 Task: Add a signature Guillermo Adams containing Have a great Presidents Day, Guillermo Adams to email address softage.8@softage.net and add a folder Self-help
Action: Mouse moved to (446, 773)
Screenshot: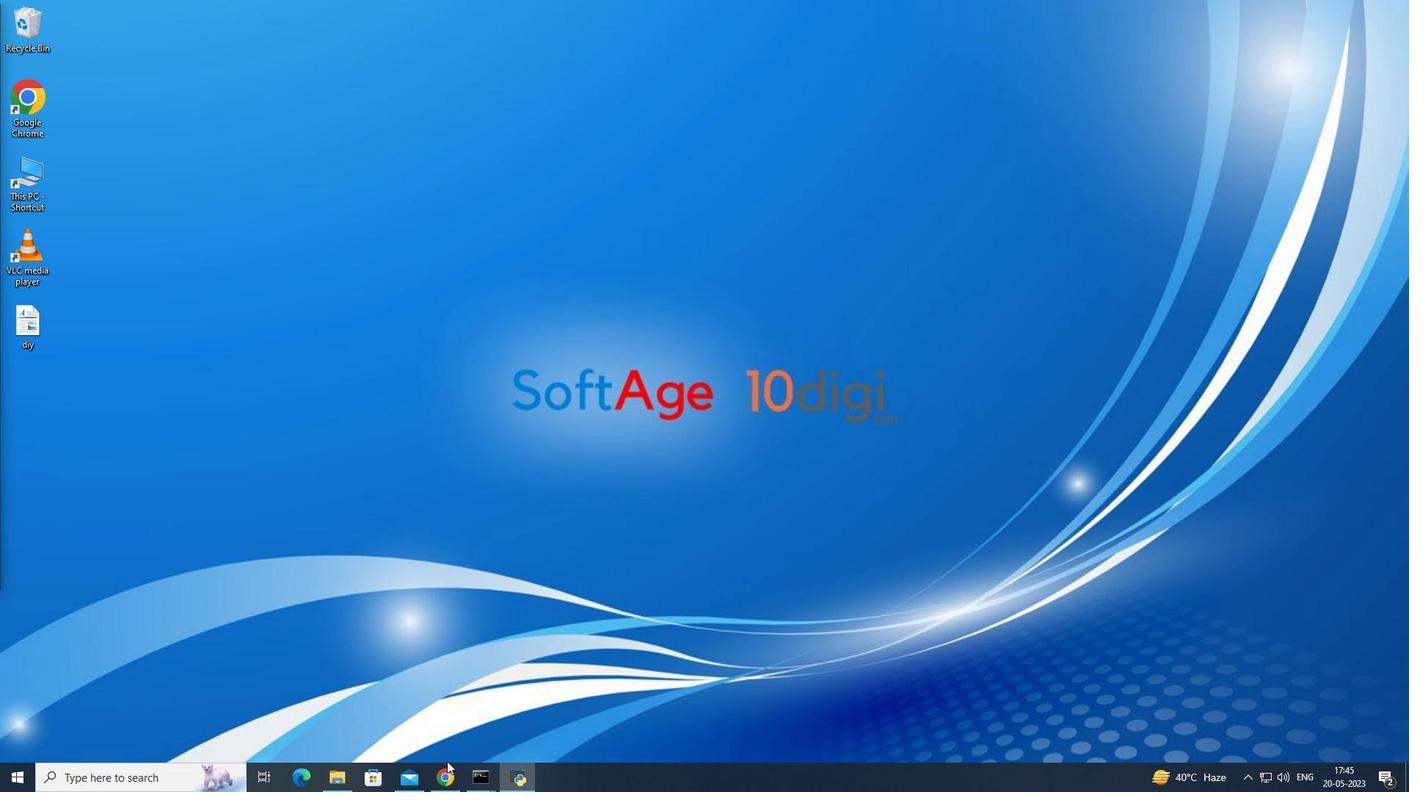 
Action: Mouse pressed left at (446, 773)
Screenshot: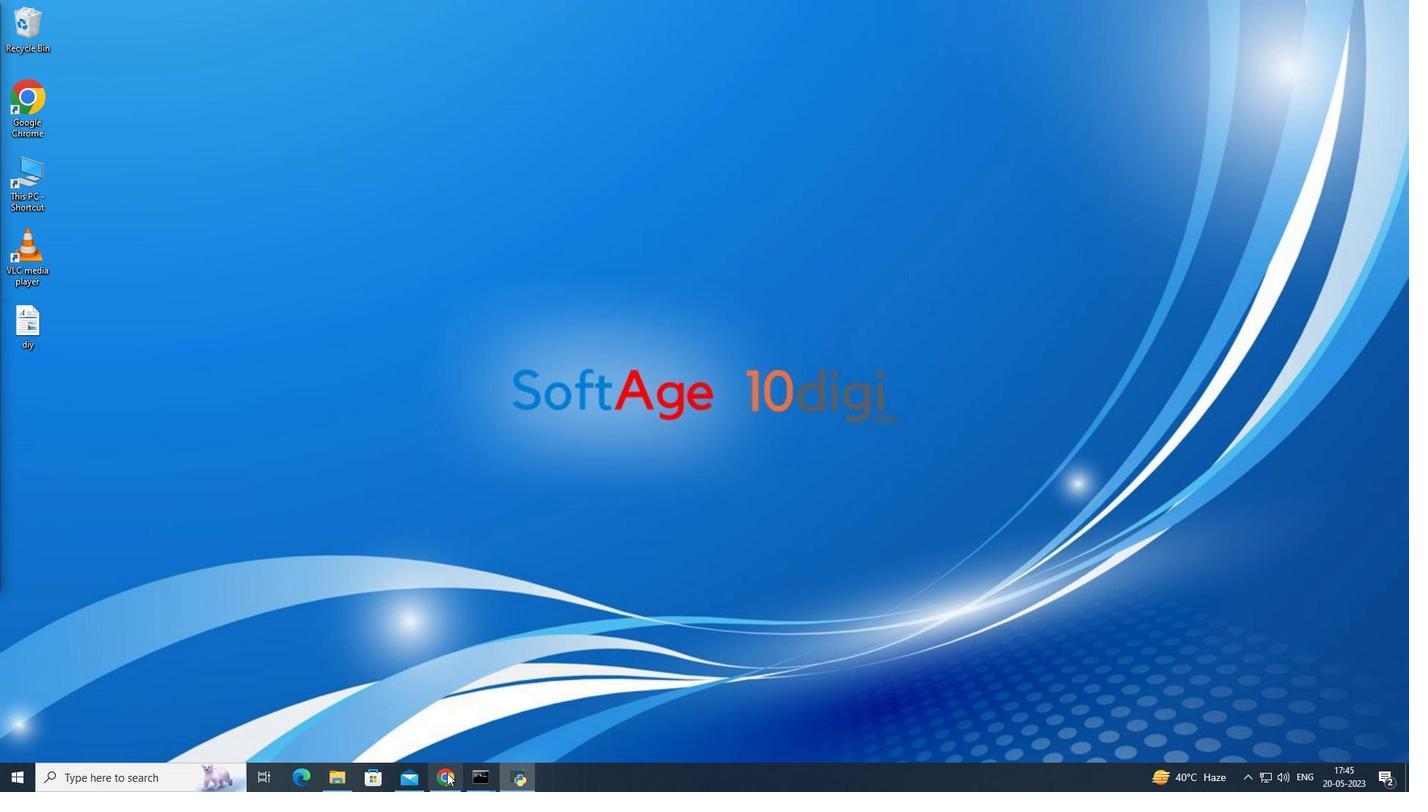 
Action: Mouse moved to (60, 89)
Screenshot: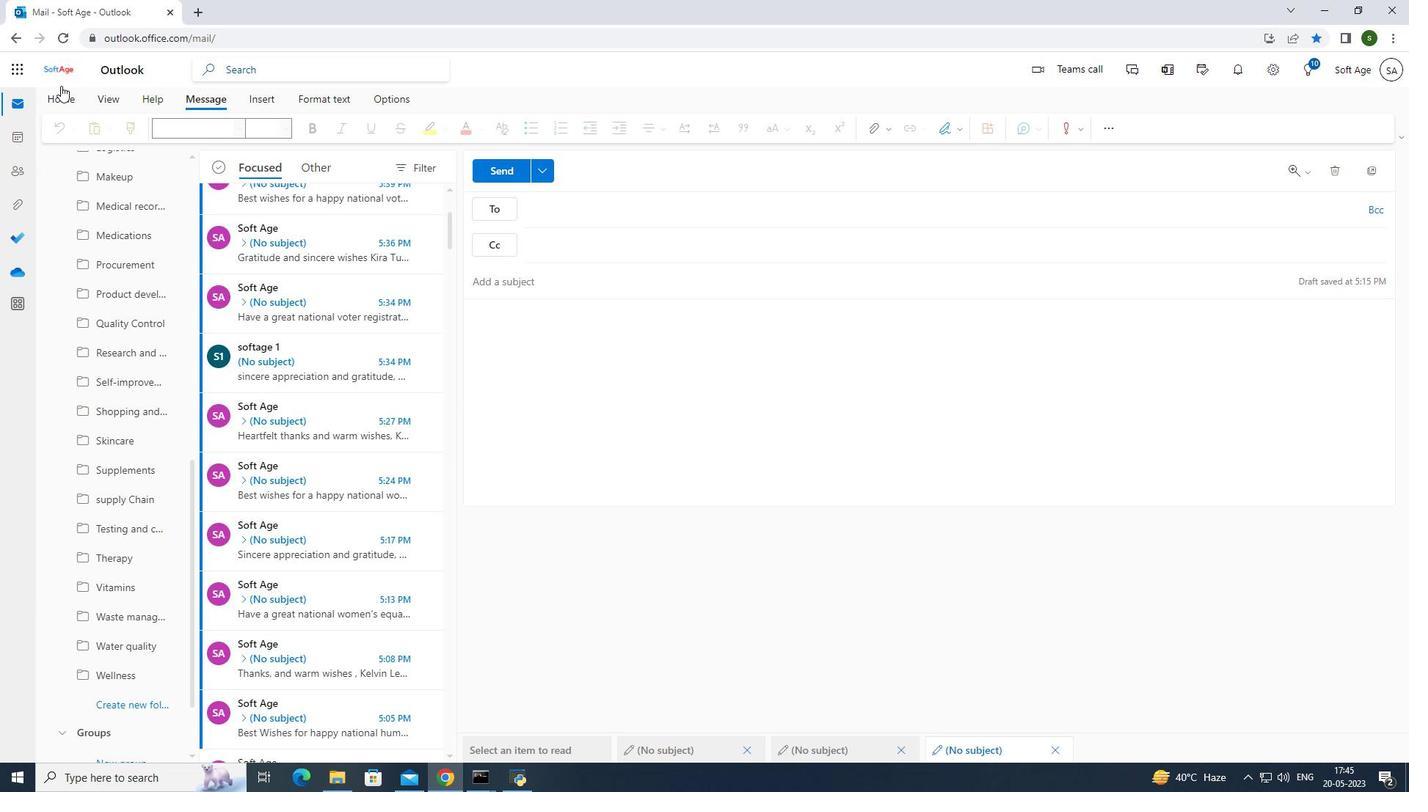 
Action: Mouse pressed left at (60, 89)
Screenshot: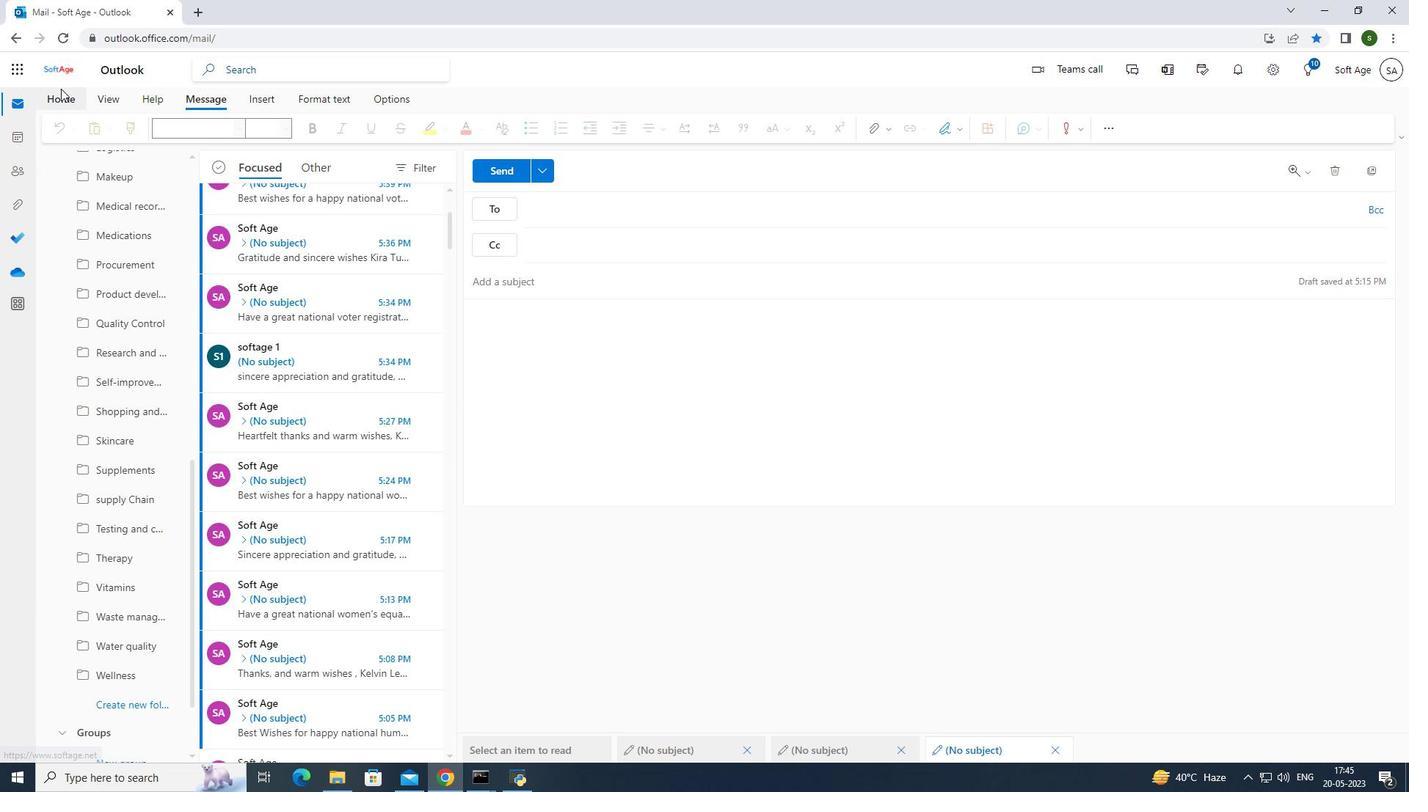 
Action: Mouse moved to (108, 127)
Screenshot: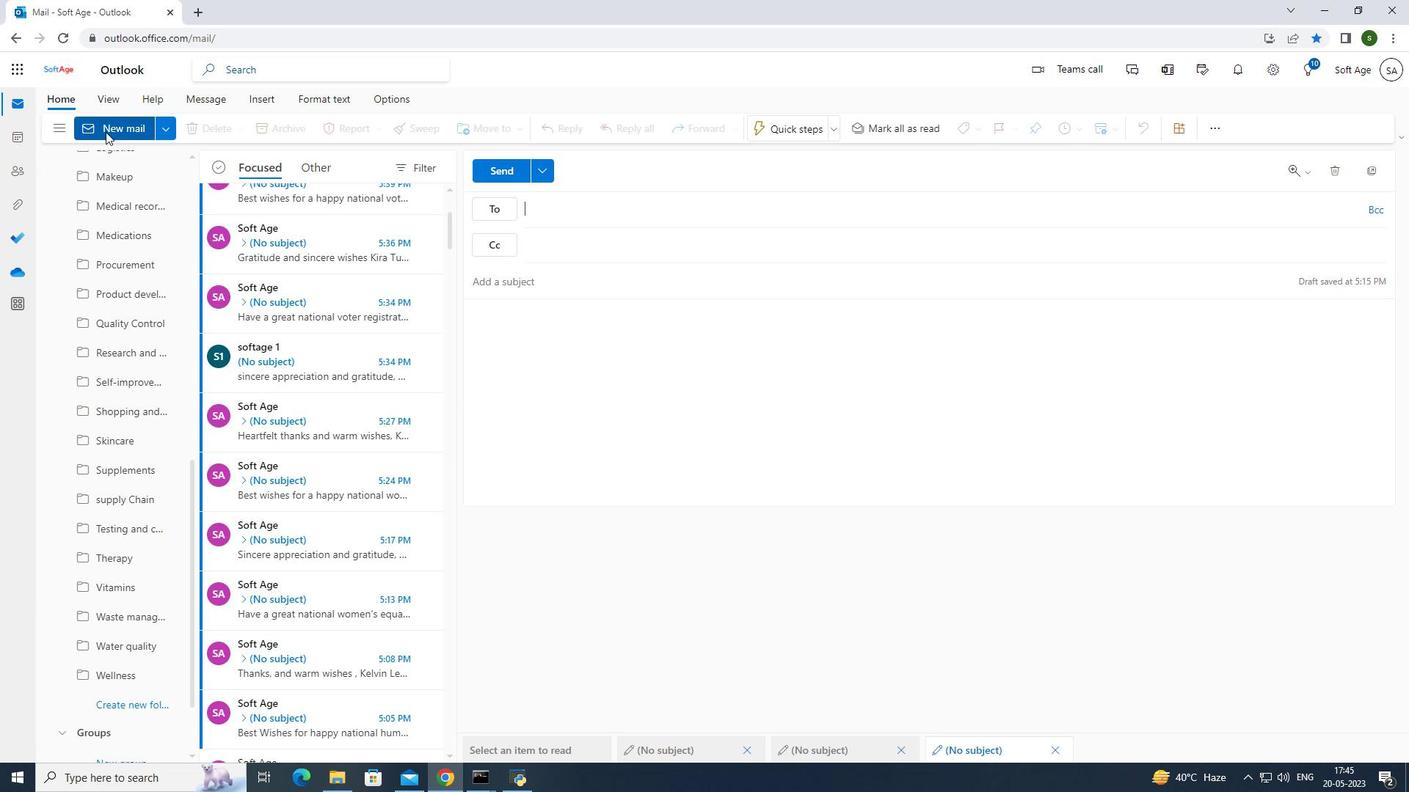 
Action: Mouse pressed left at (108, 127)
Screenshot: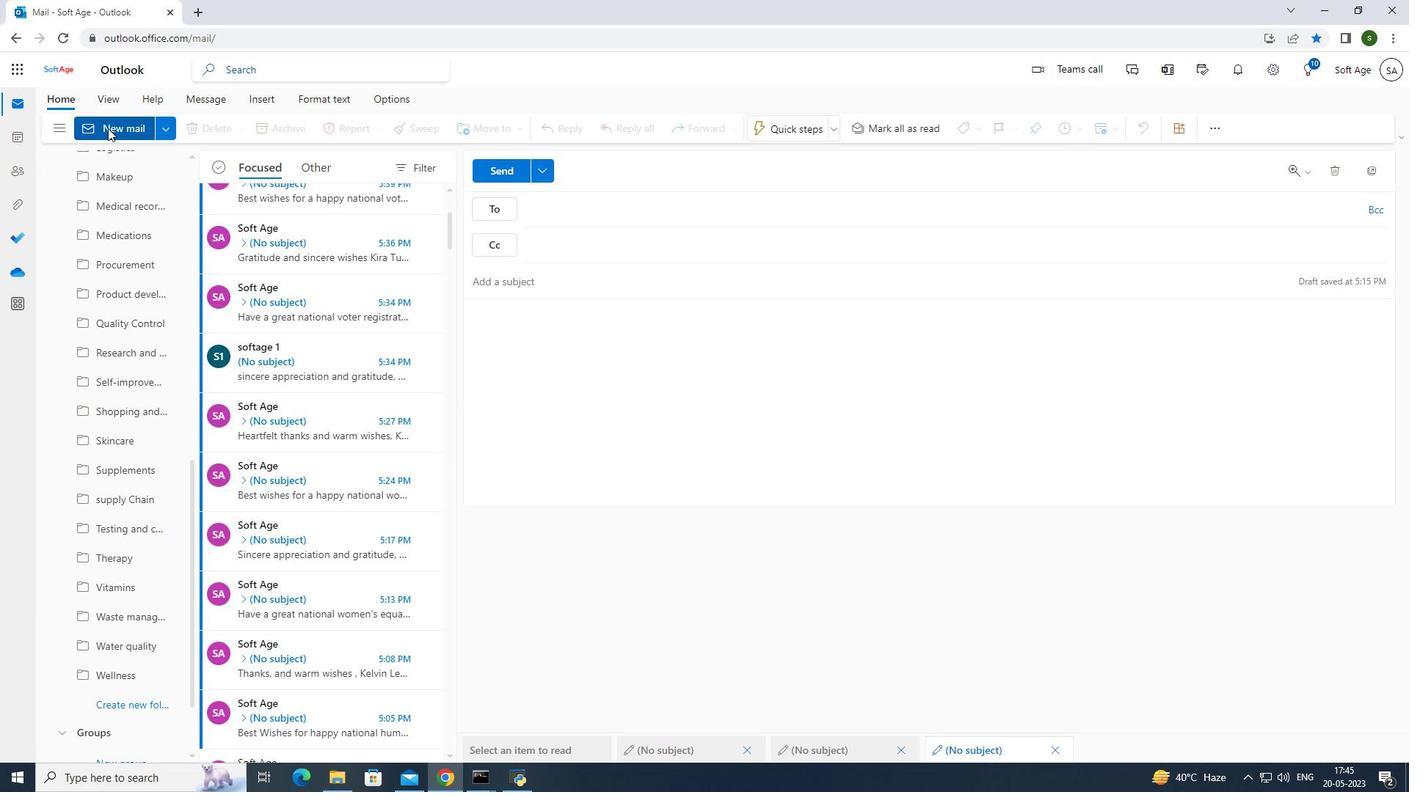 
Action: Mouse moved to (949, 129)
Screenshot: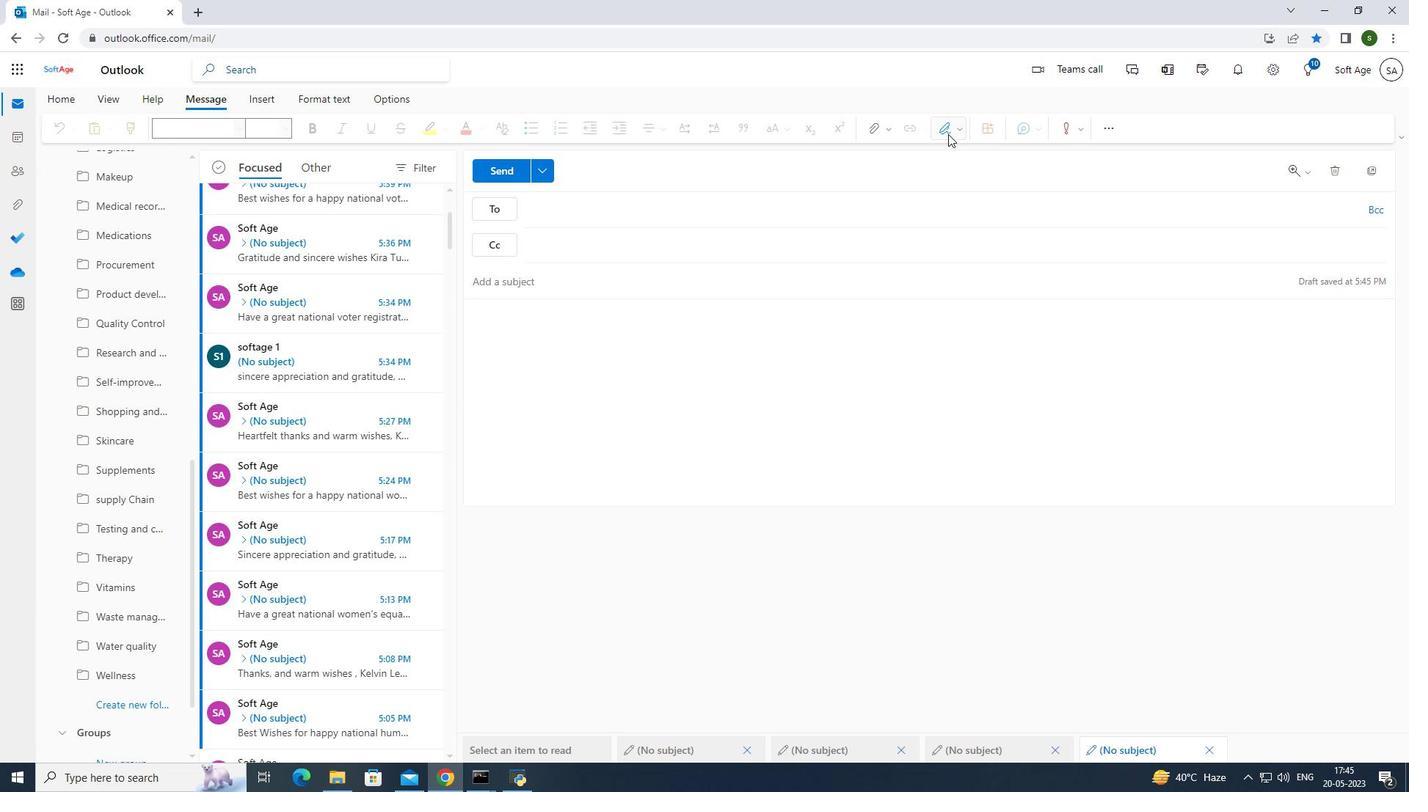 
Action: Mouse pressed left at (949, 129)
Screenshot: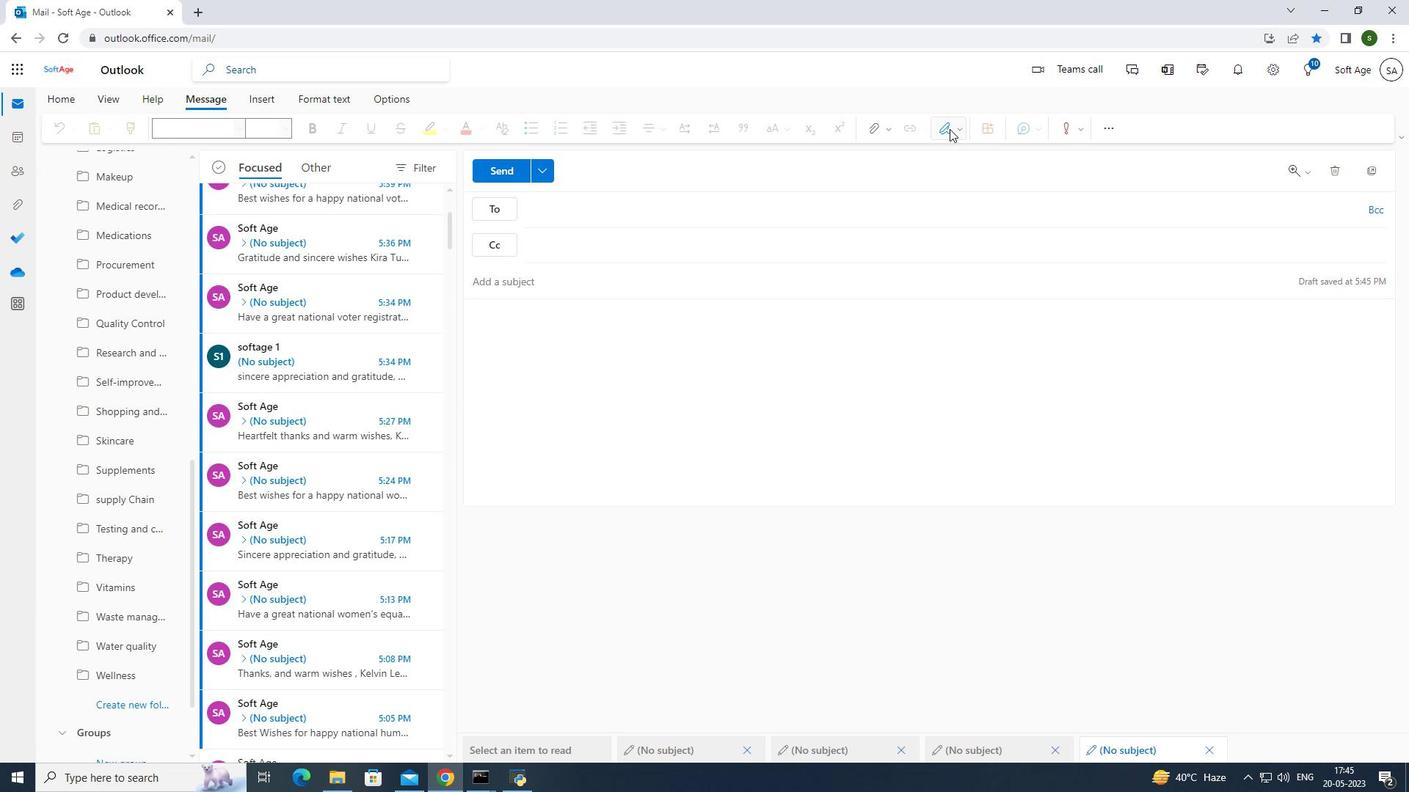 
Action: Mouse moved to (897, 486)
Screenshot: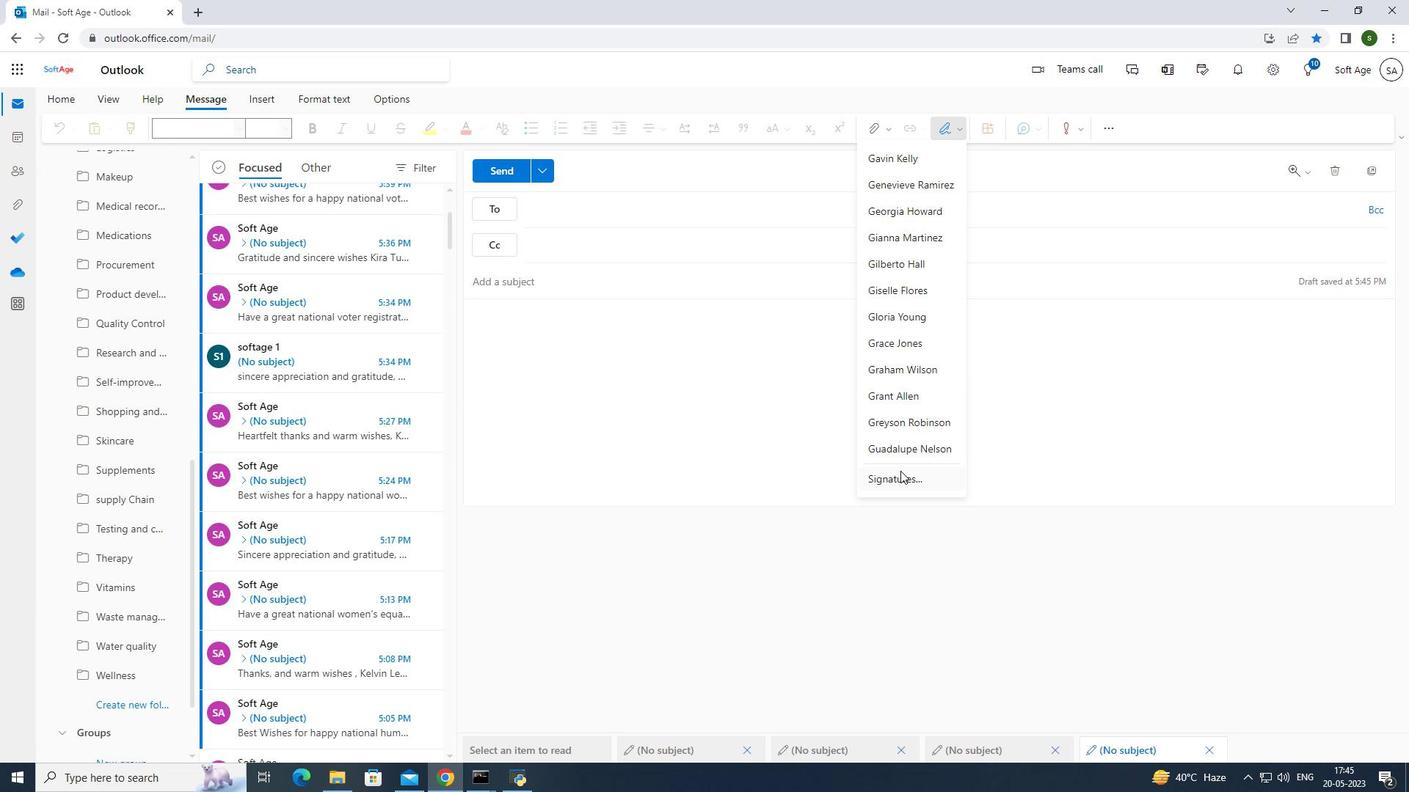 
Action: Mouse pressed left at (897, 486)
Screenshot: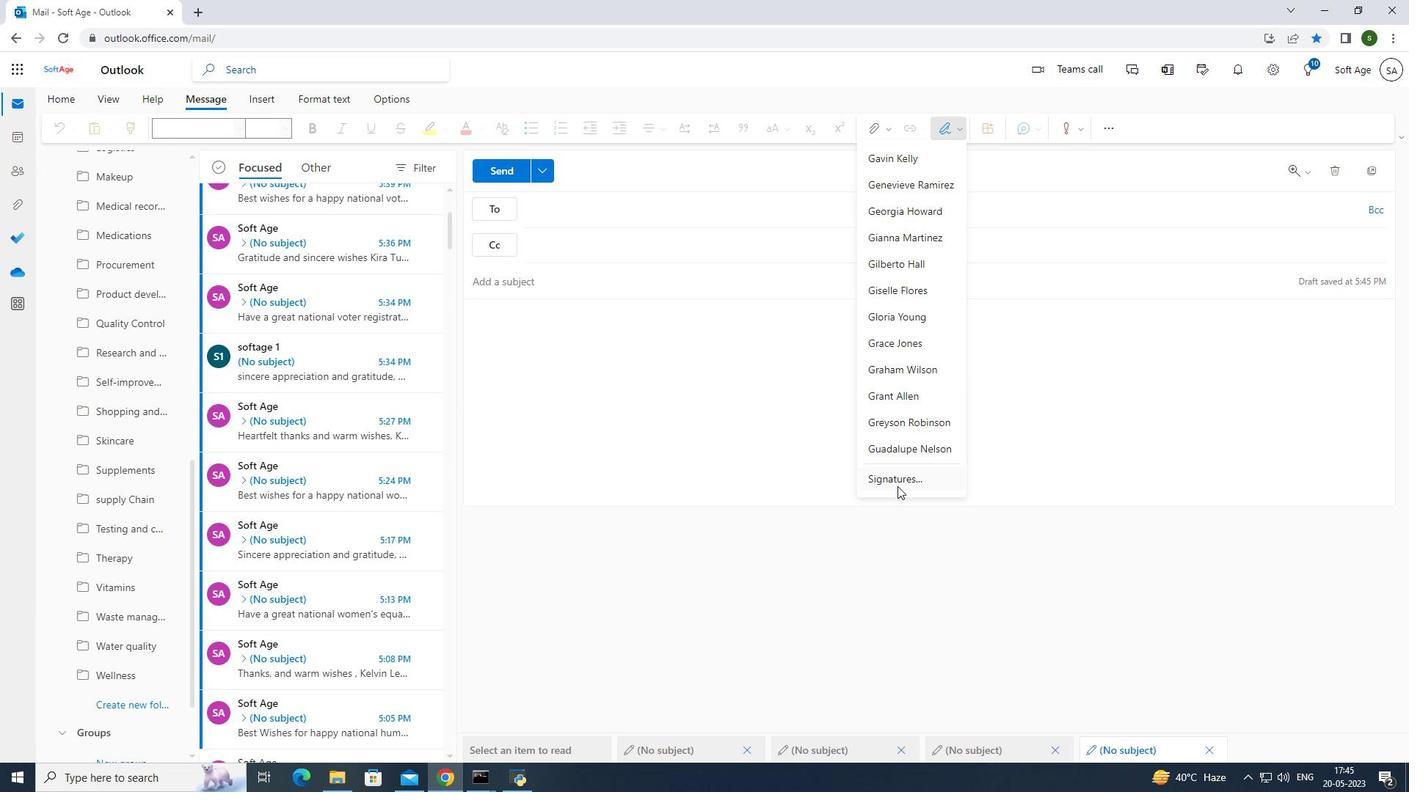 
Action: Mouse moved to (618, 217)
Screenshot: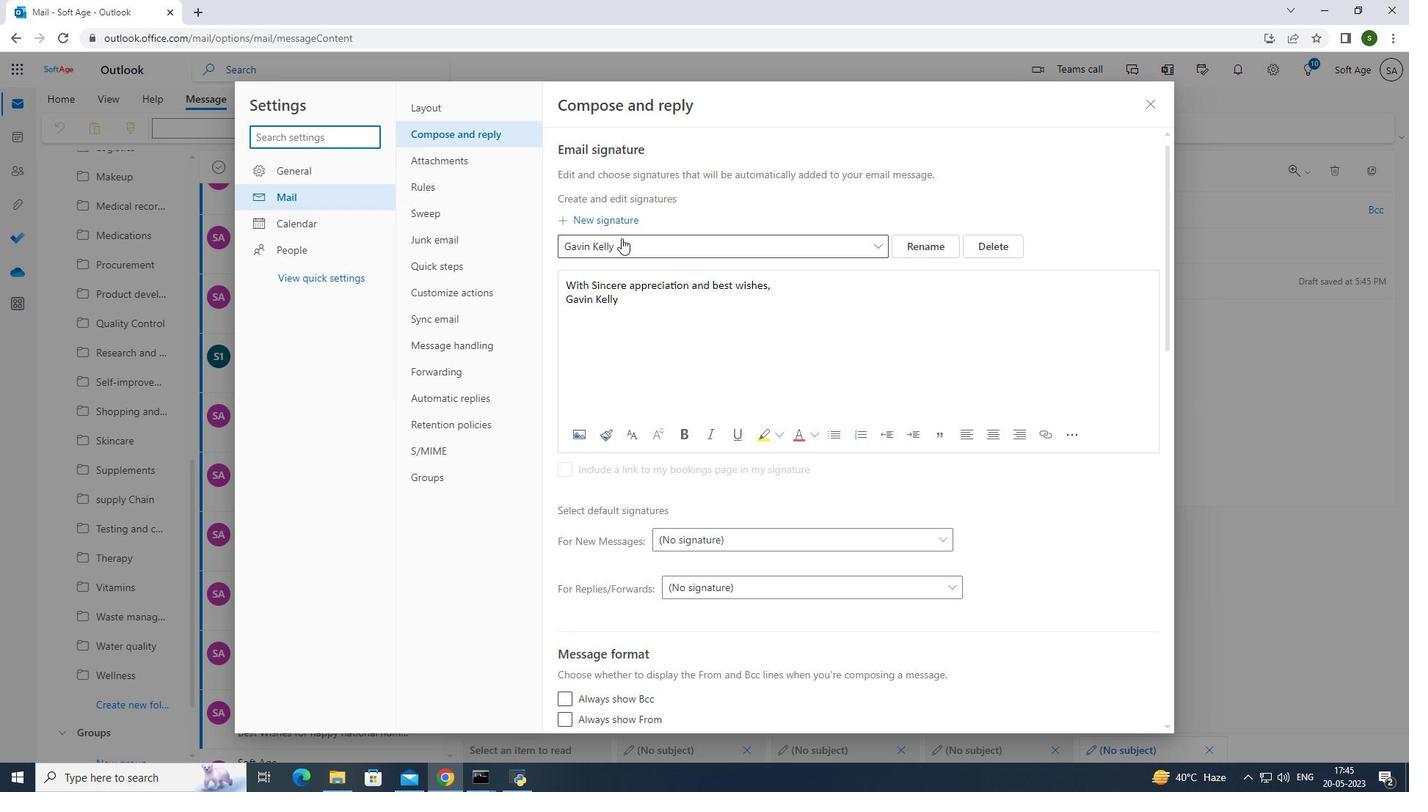 
Action: Mouse pressed left at (618, 217)
Screenshot: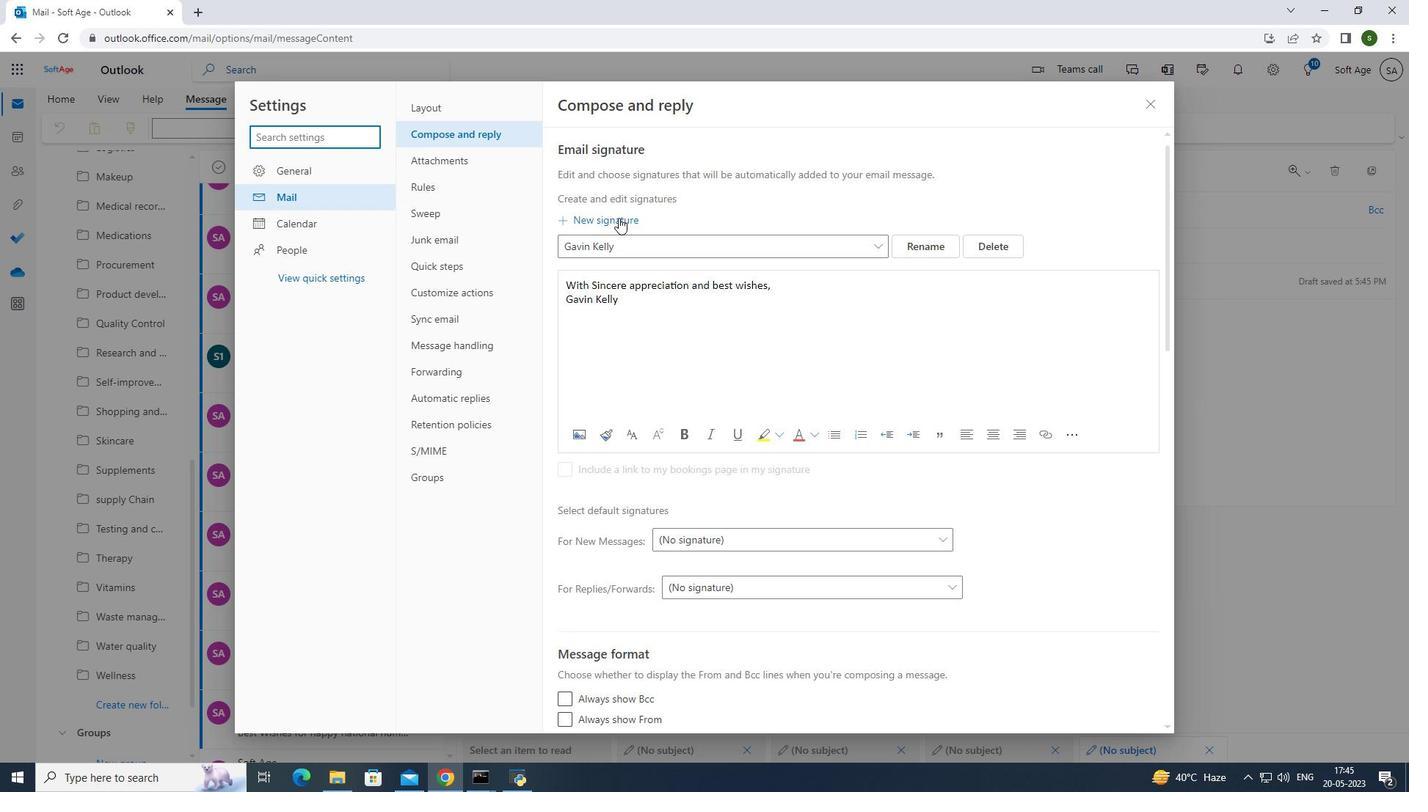 
Action: Mouse moved to (621, 242)
Screenshot: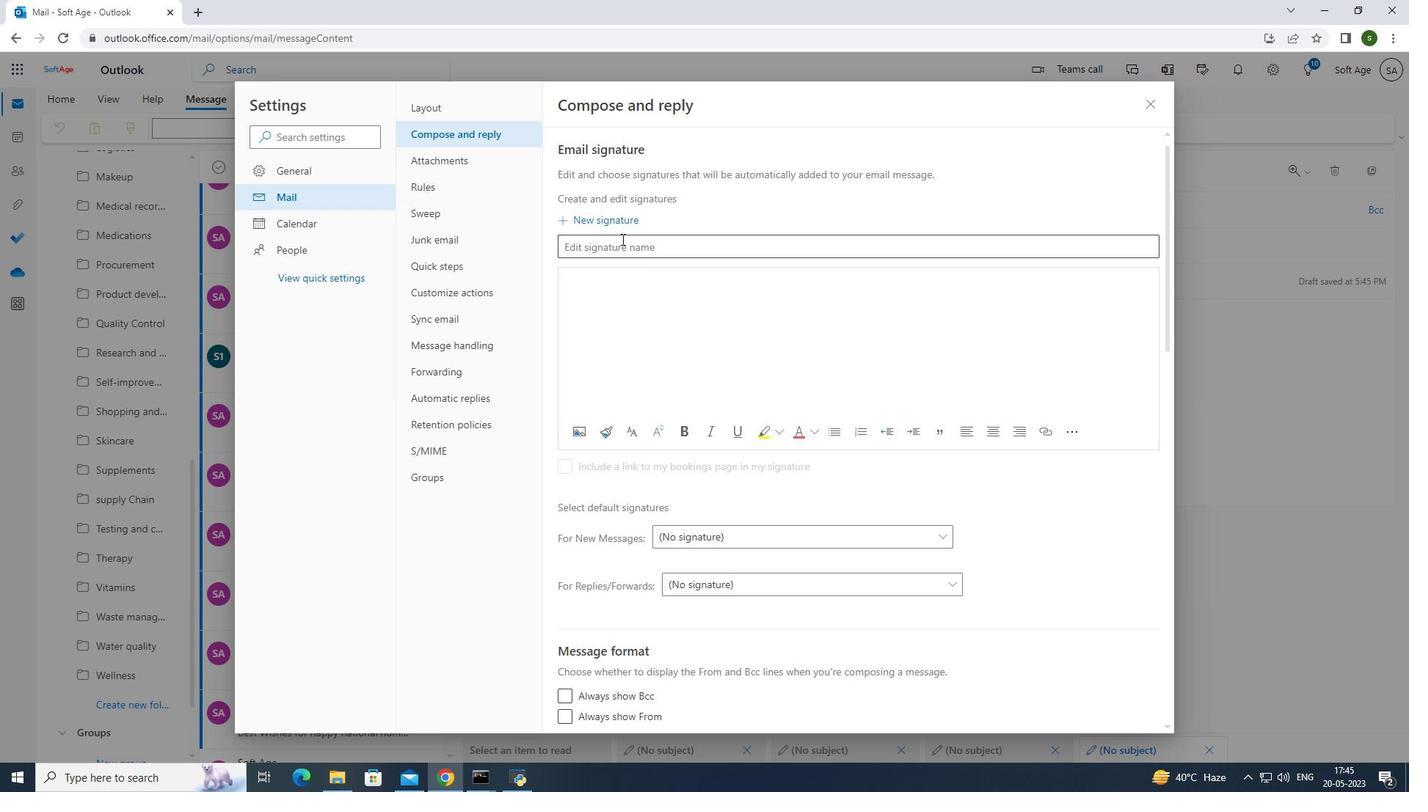 
Action: Mouse pressed left at (621, 242)
Screenshot: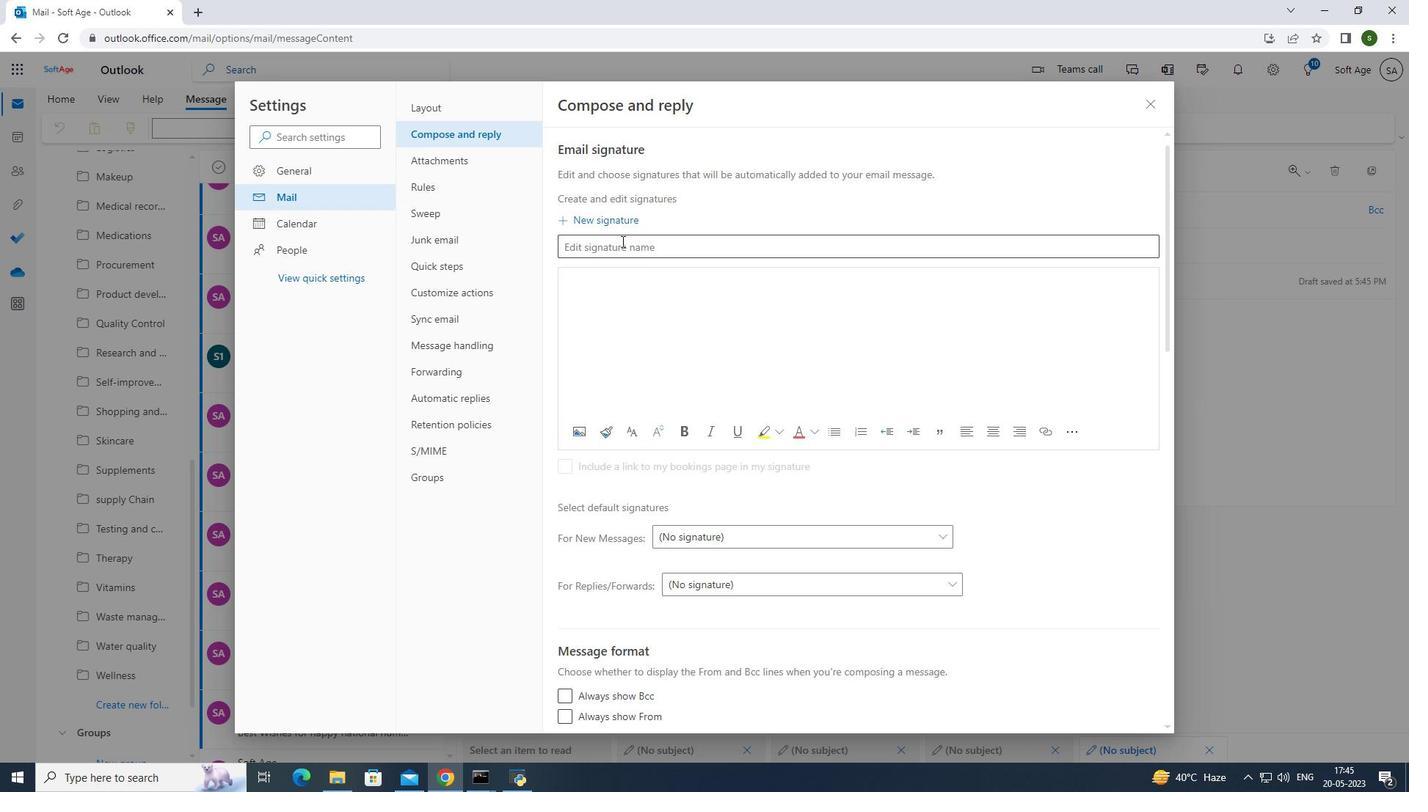 
Action: Key pressed <Key.caps_lock>G<Key.caps_lock>uillermo<Key.space><Key.caps_lock>A<Key.caps_lock>dams
Screenshot: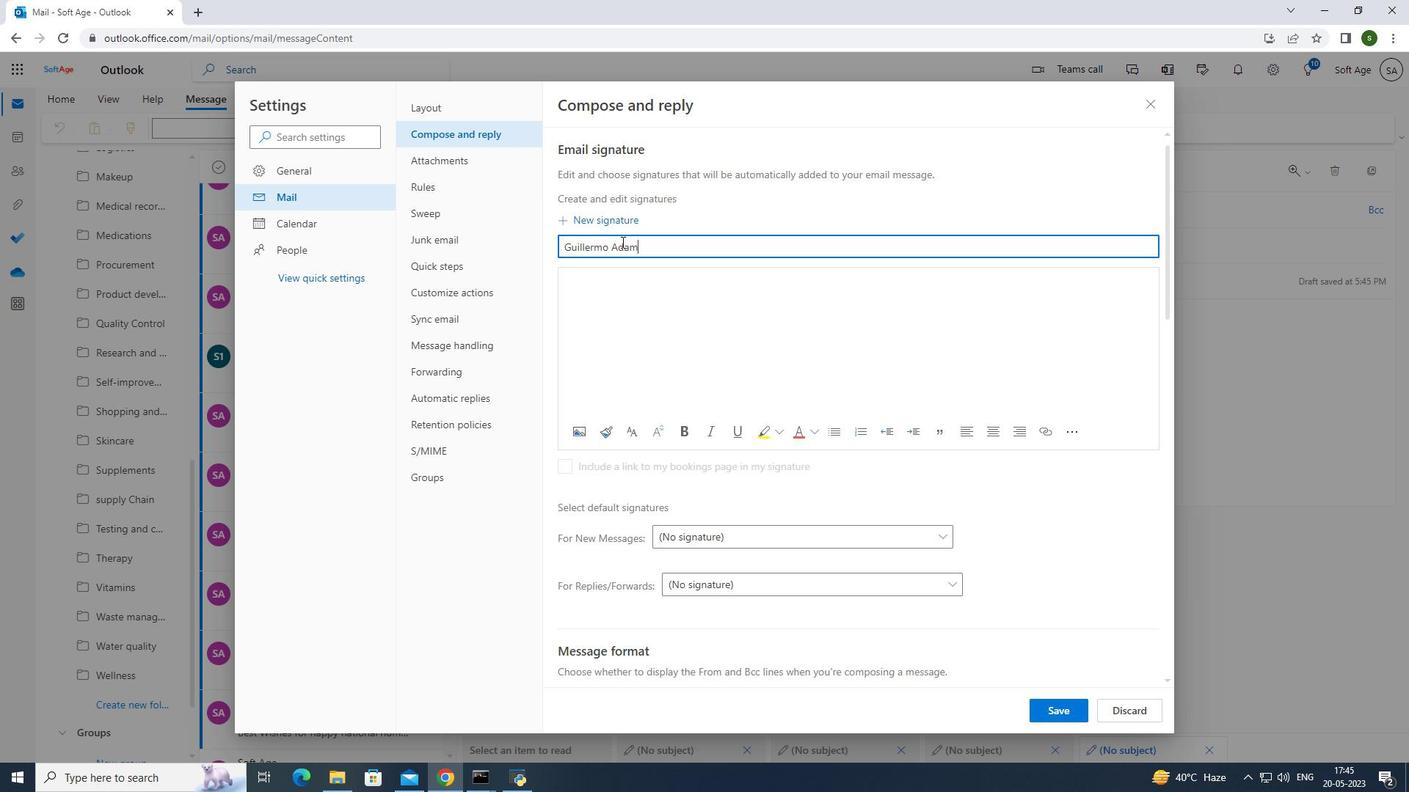 
Action: Mouse moved to (639, 328)
Screenshot: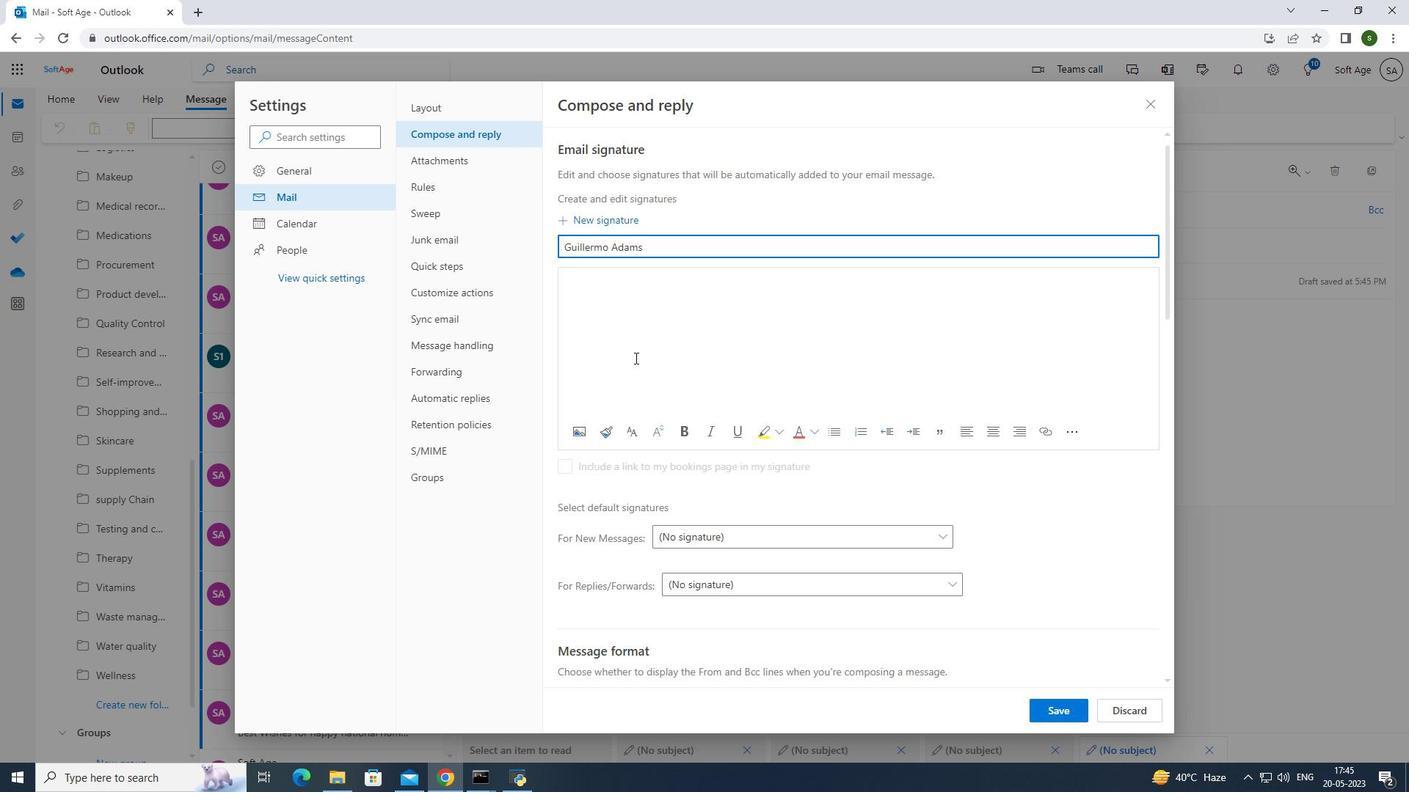
Action: Mouse pressed left at (639, 328)
Screenshot: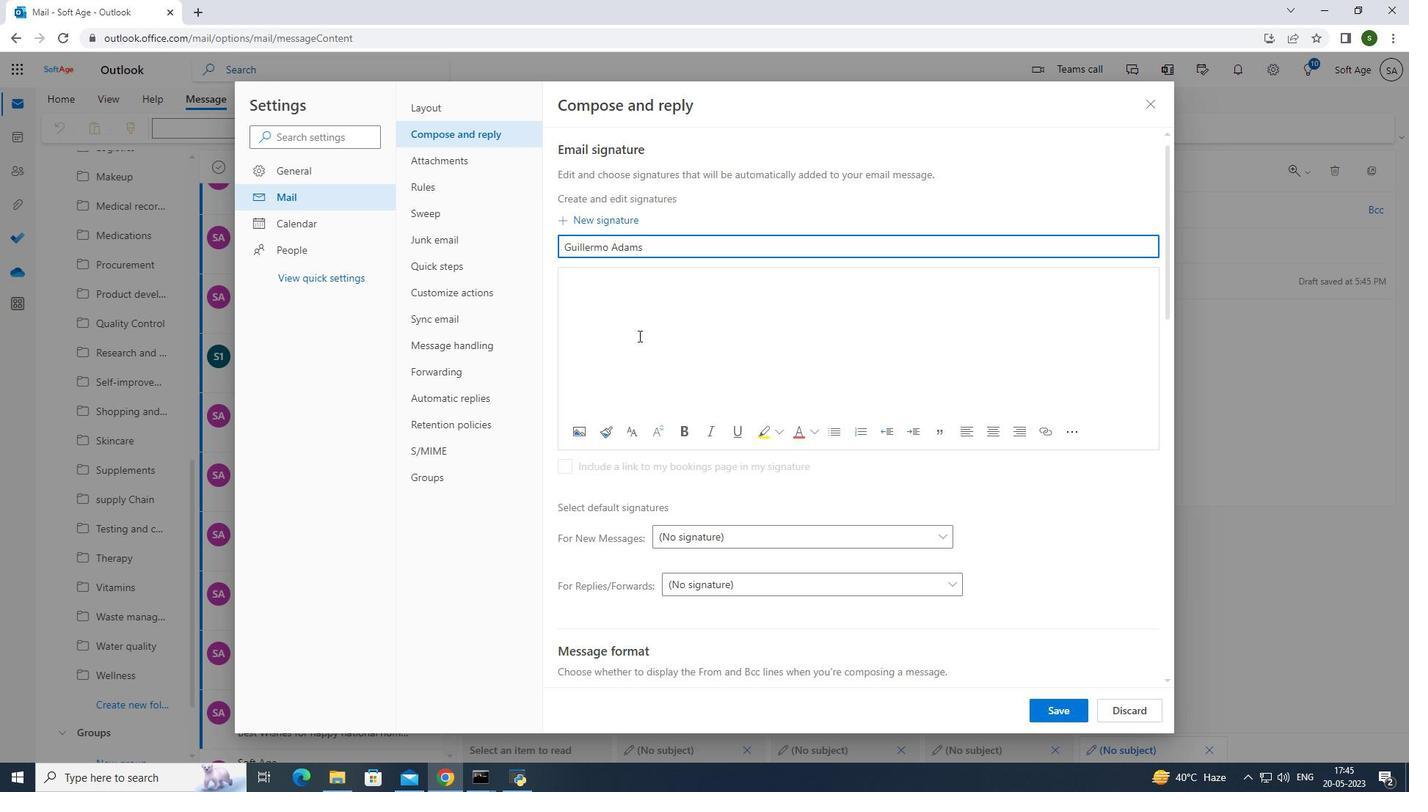 
Action: Key pressed <Key.caps_lock>H<Key.caps_lock>ave<Key.space>a<Key.space>great<Key.space><Key.caps_lock>P<Key.caps_lock>residents<Key.space><Key.caps_lock>D<Key.caps_lock>ay,<Key.enter><Key.caps_lock>G<Key.caps_lock>uillermo<Key.space><Key.caps_lock>A<Key.caps_lock>dams
Screenshot: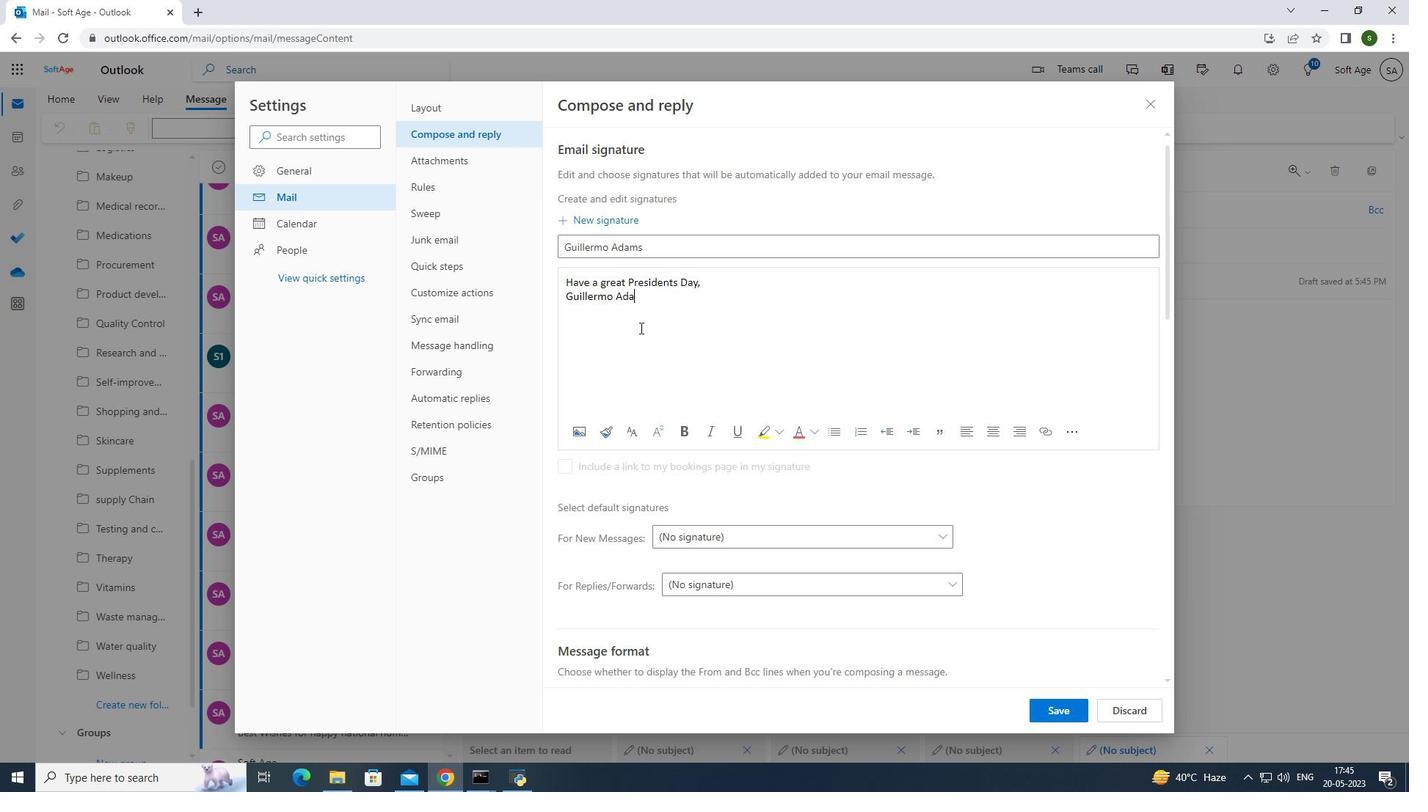 
Action: Mouse moved to (1042, 711)
Screenshot: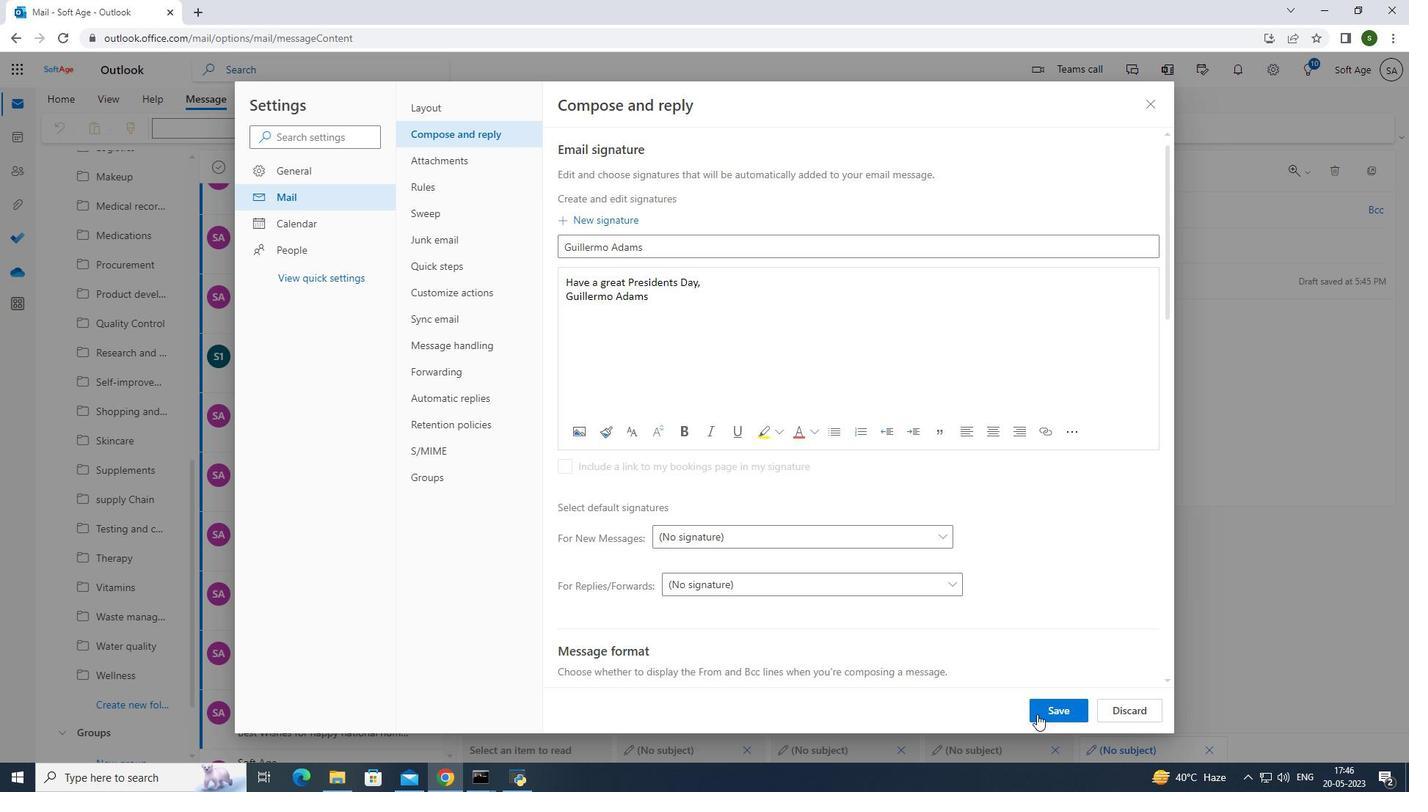
Action: Mouse pressed left at (1042, 711)
Screenshot: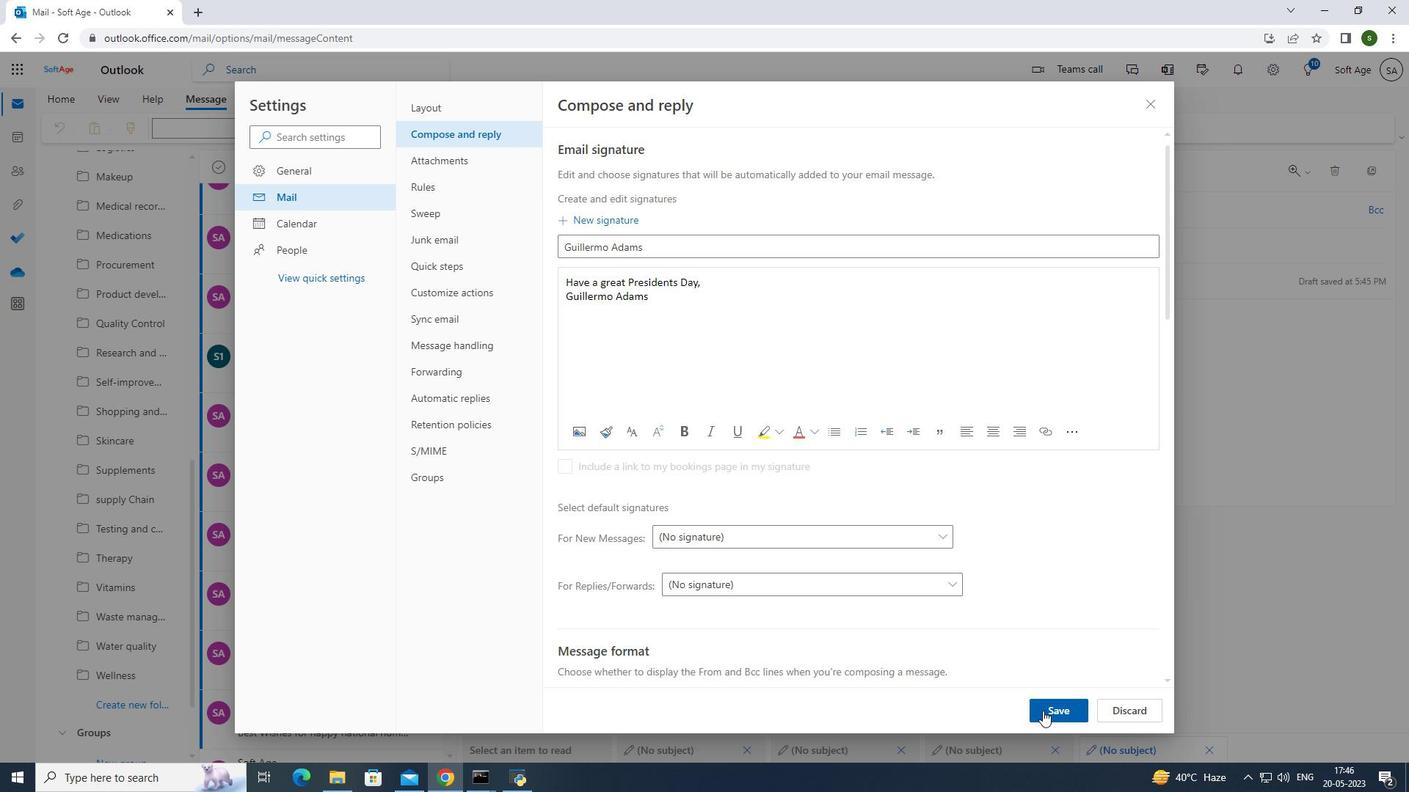 
Action: Mouse moved to (1142, 105)
Screenshot: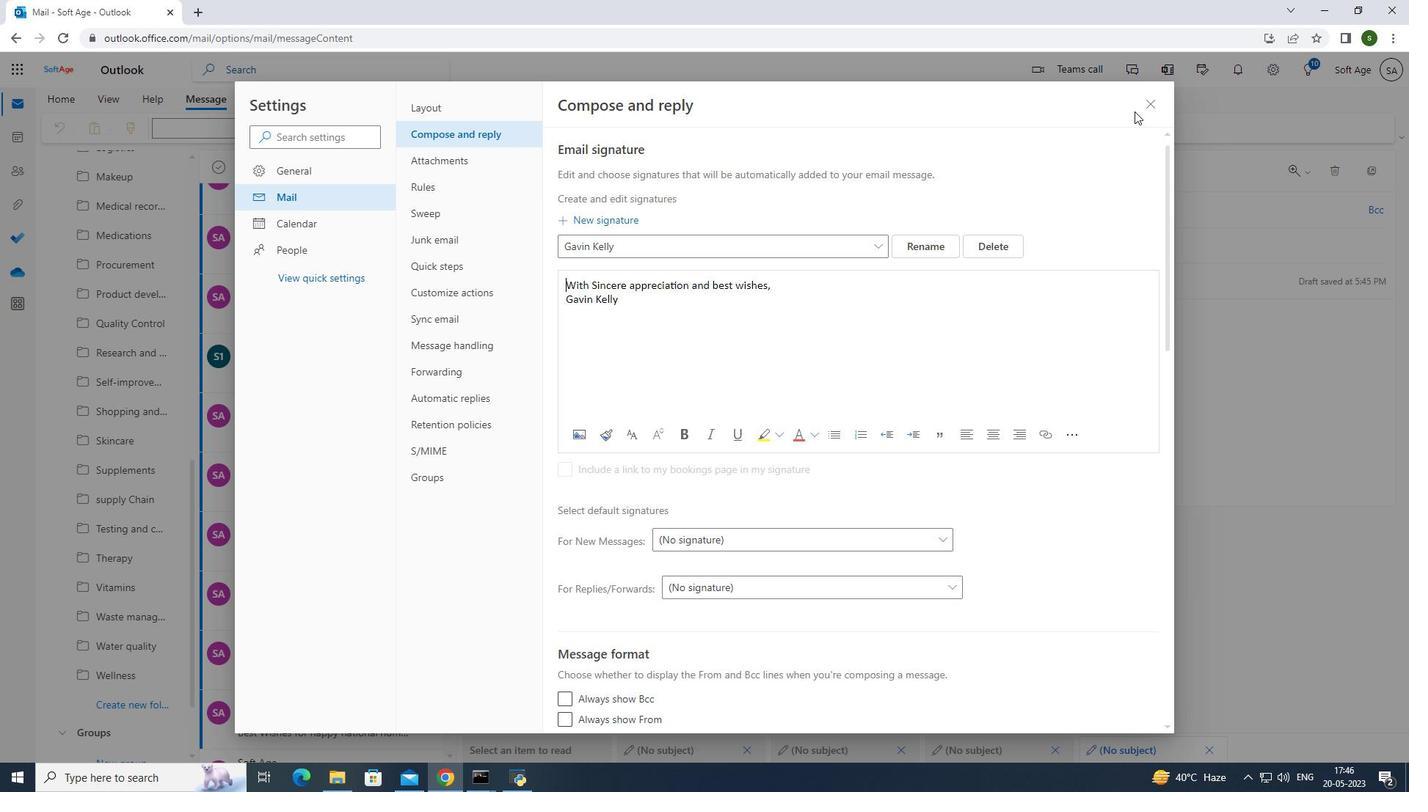 
Action: Mouse pressed left at (1142, 105)
Screenshot: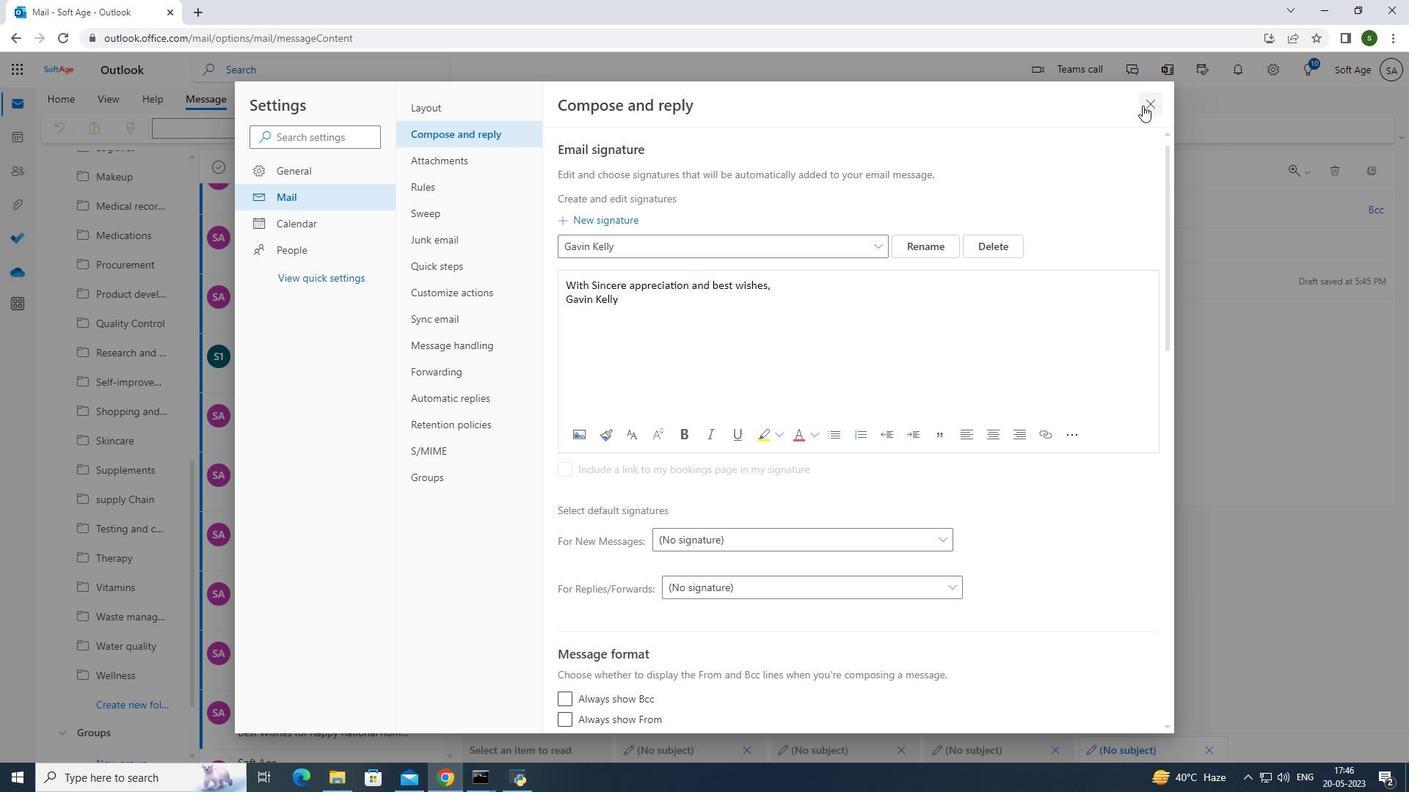 
Action: Mouse moved to (955, 128)
Screenshot: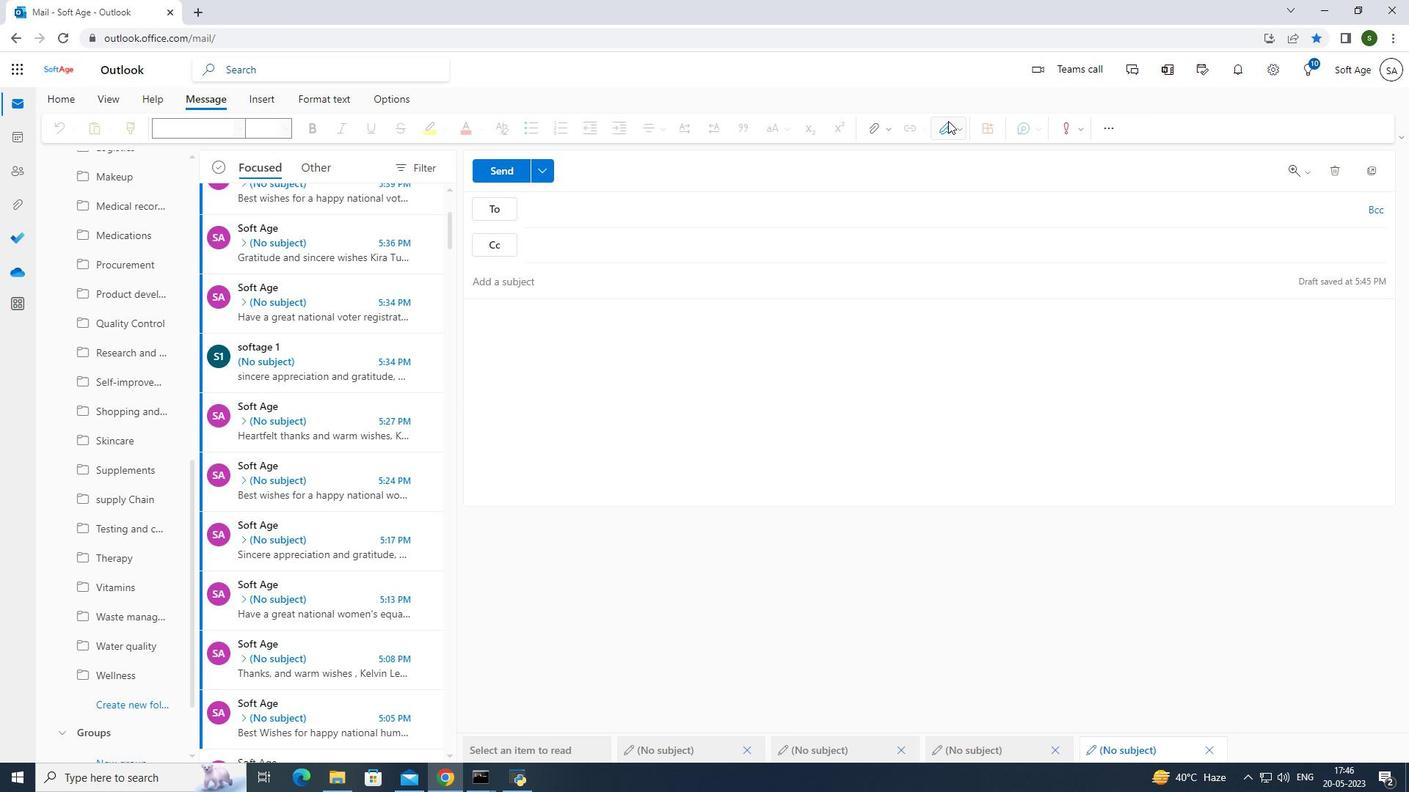 
Action: Mouse pressed left at (955, 128)
Screenshot: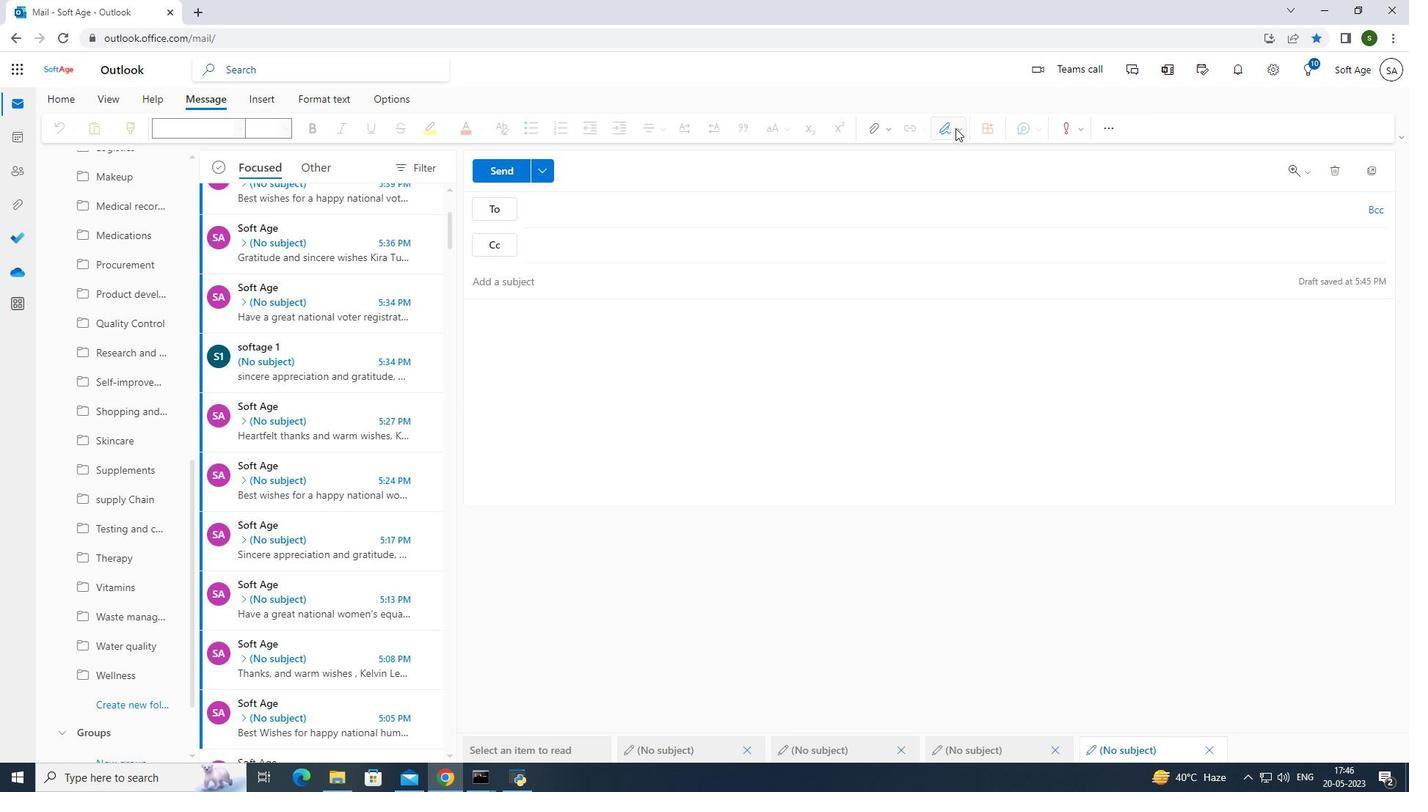 
Action: Mouse moved to (907, 481)
Screenshot: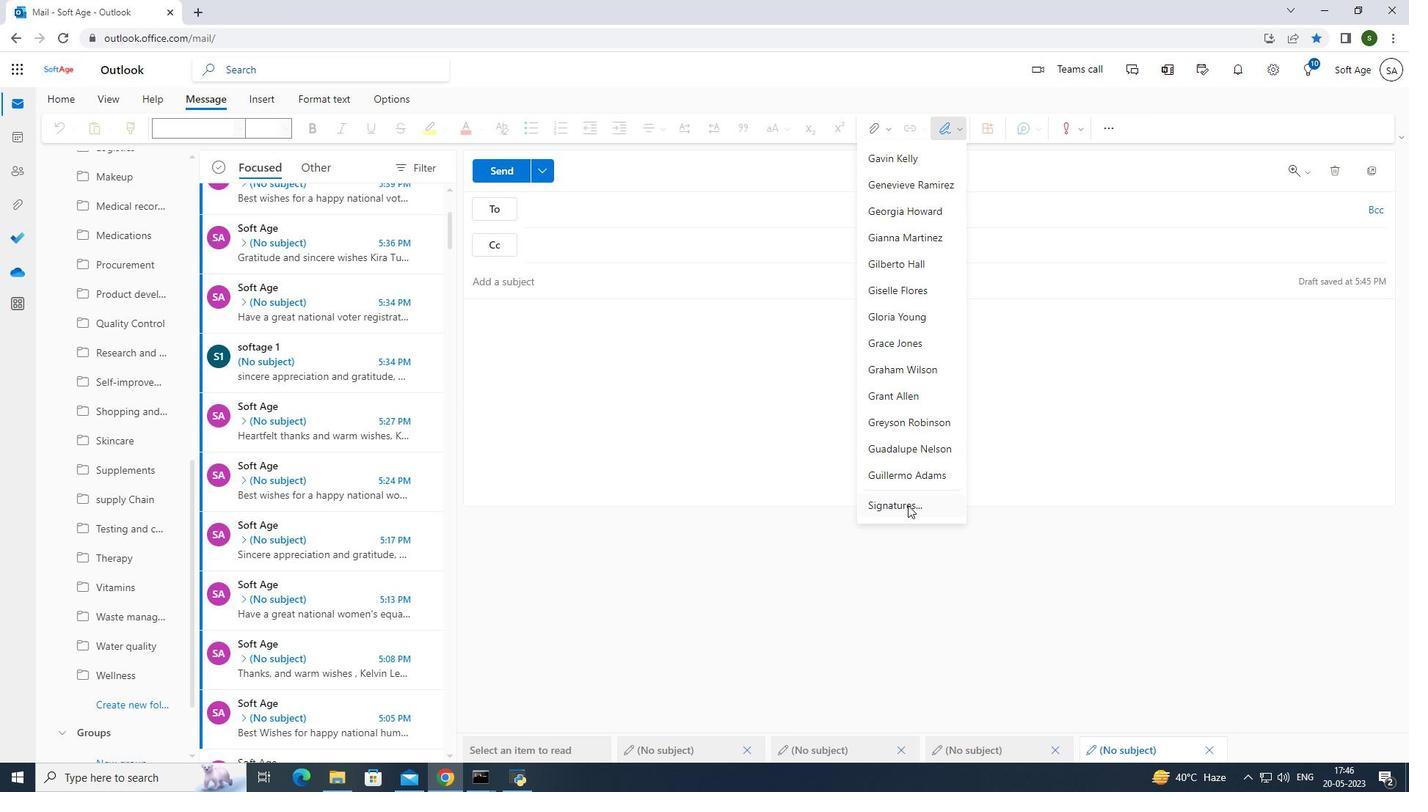 
Action: Mouse pressed left at (907, 481)
Screenshot: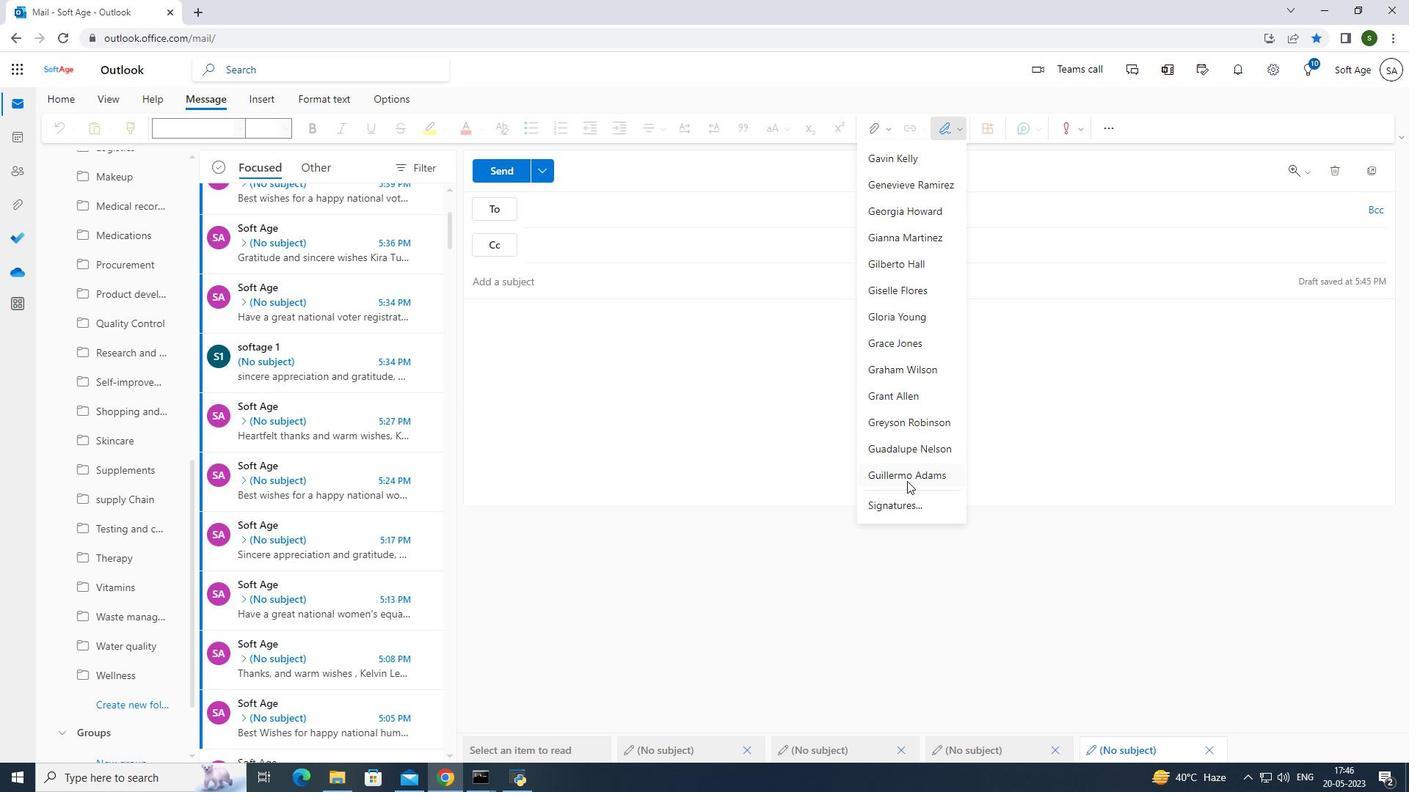 
Action: Mouse moved to (553, 208)
Screenshot: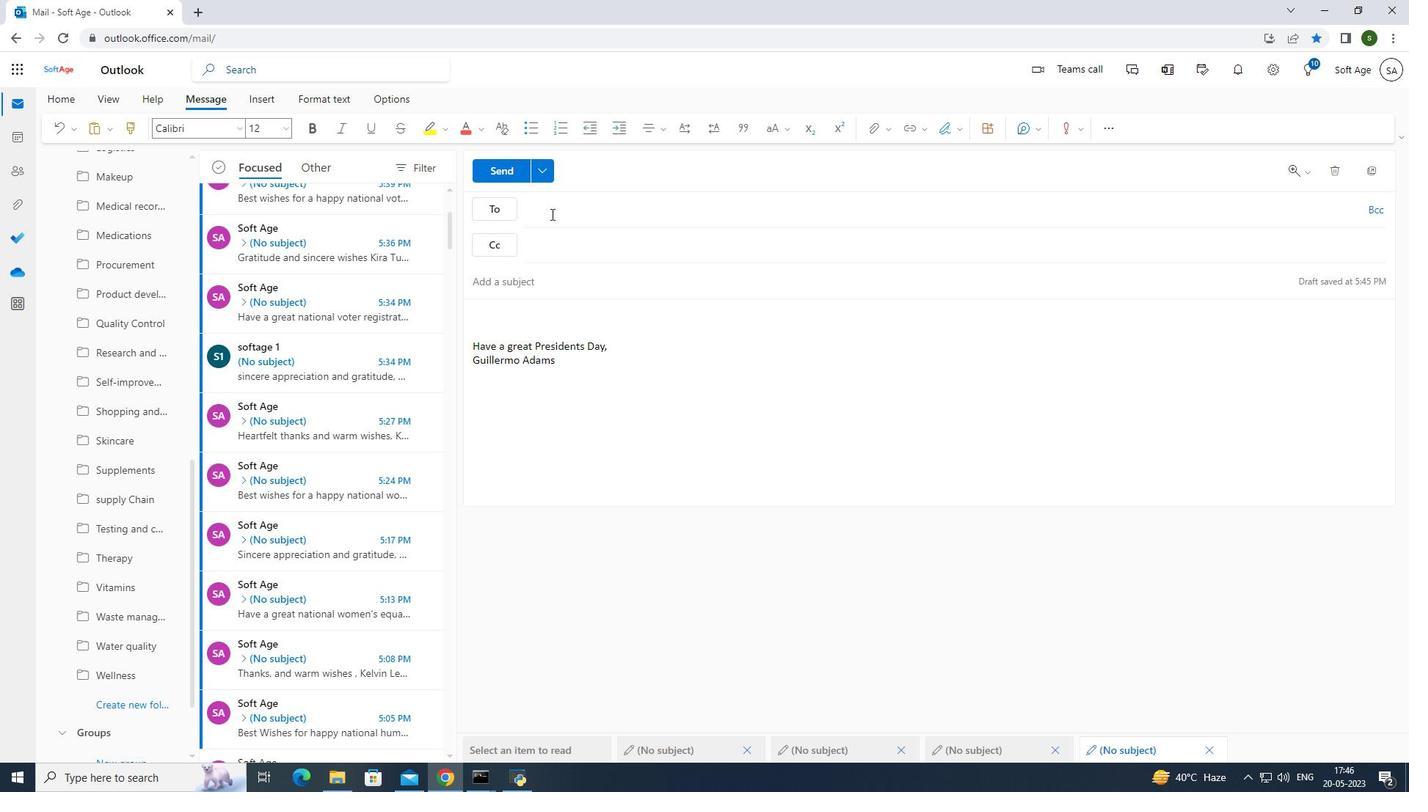 
Action: Mouse pressed left at (553, 208)
Screenshot: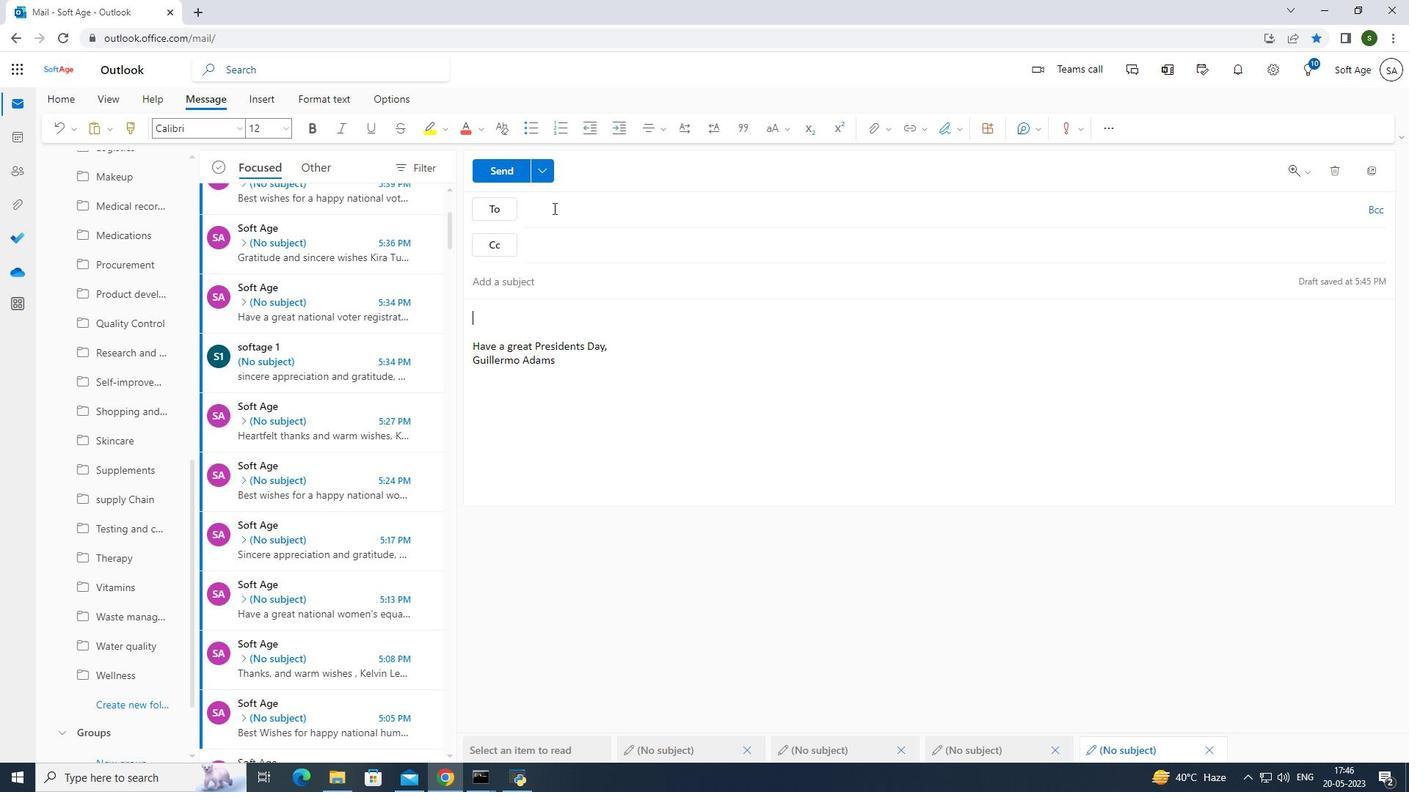 
Action: Key pressed softage.8<Key.shift>@softage.net
Screenshot: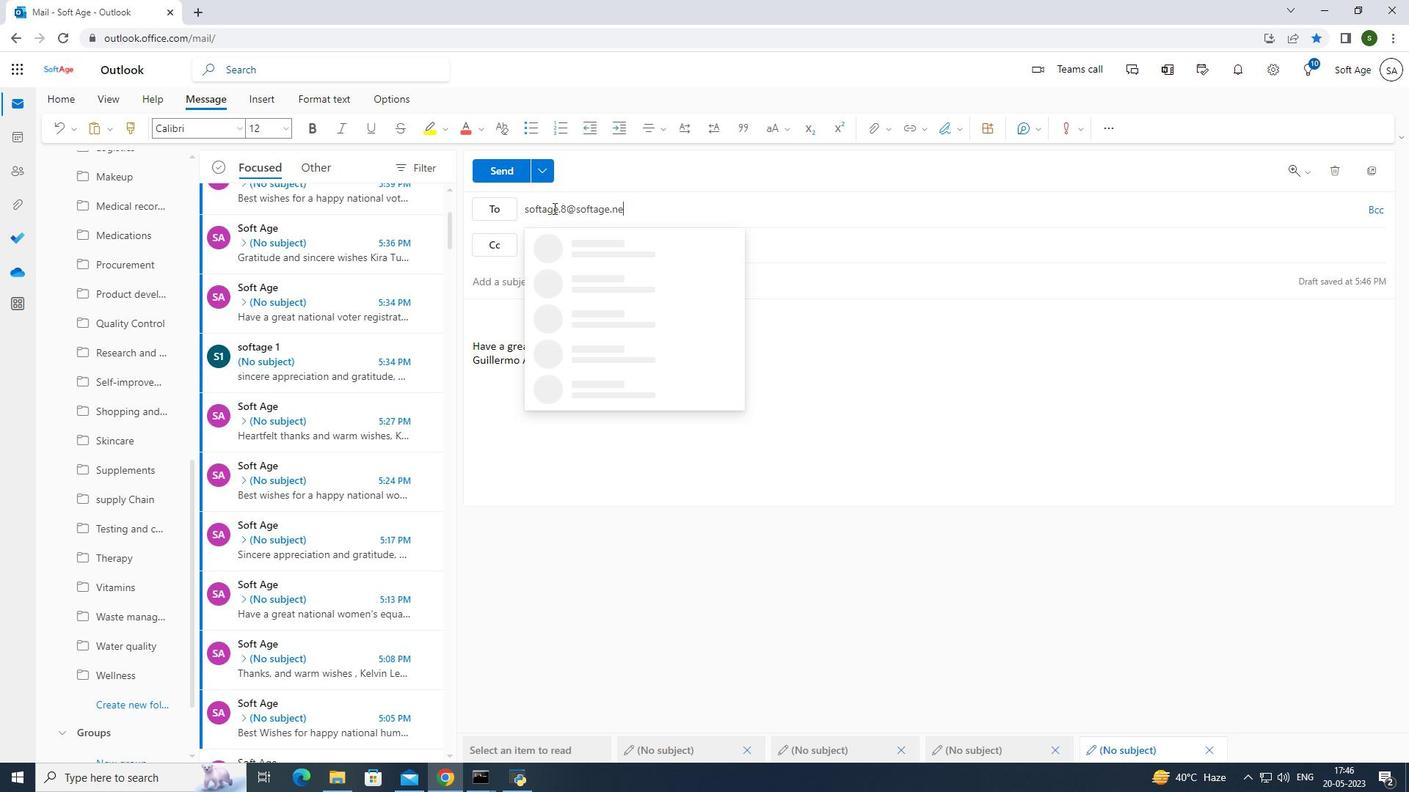
Action: Mouse moved to (587, 237)
Screenshot: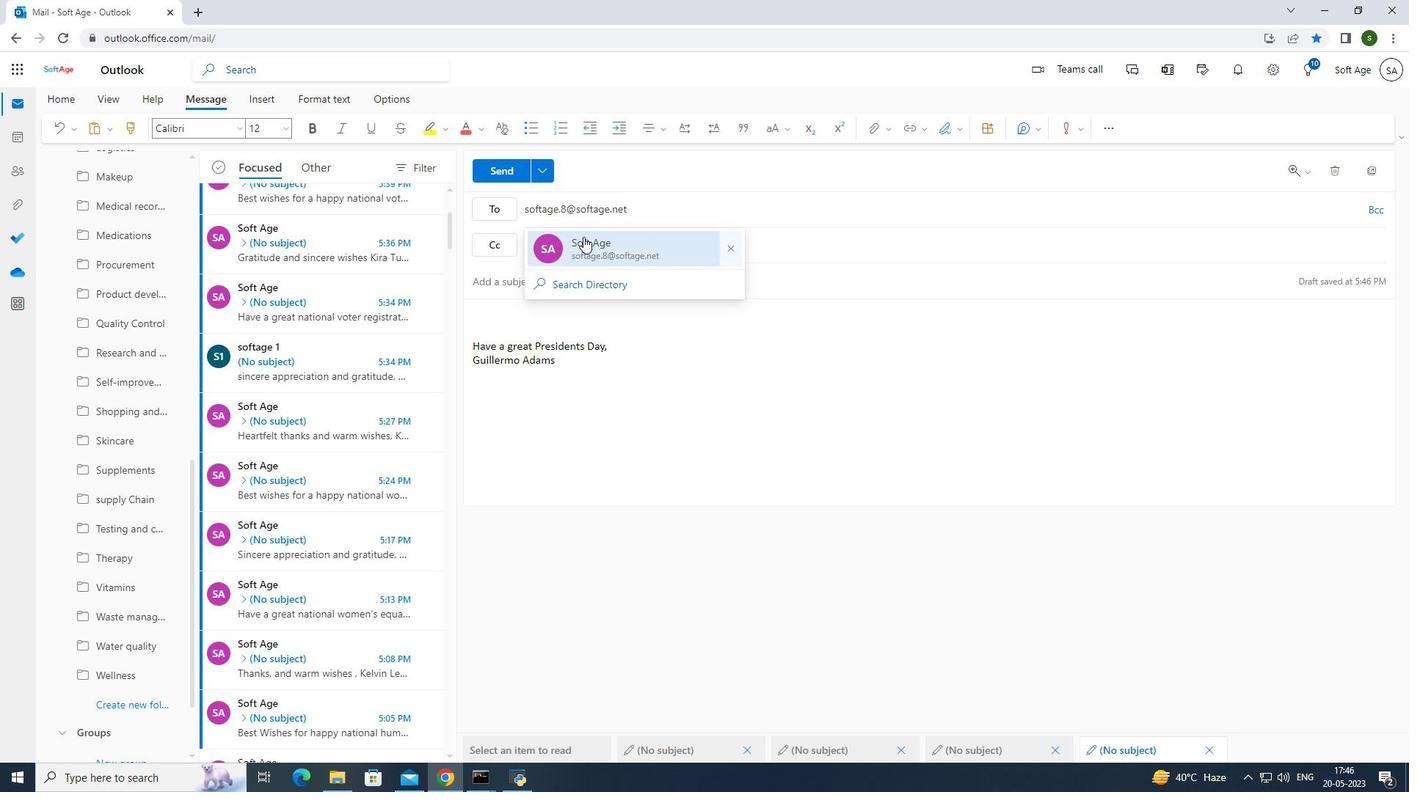
Action: Mouse pressed left at (587, 237)
Screenshot: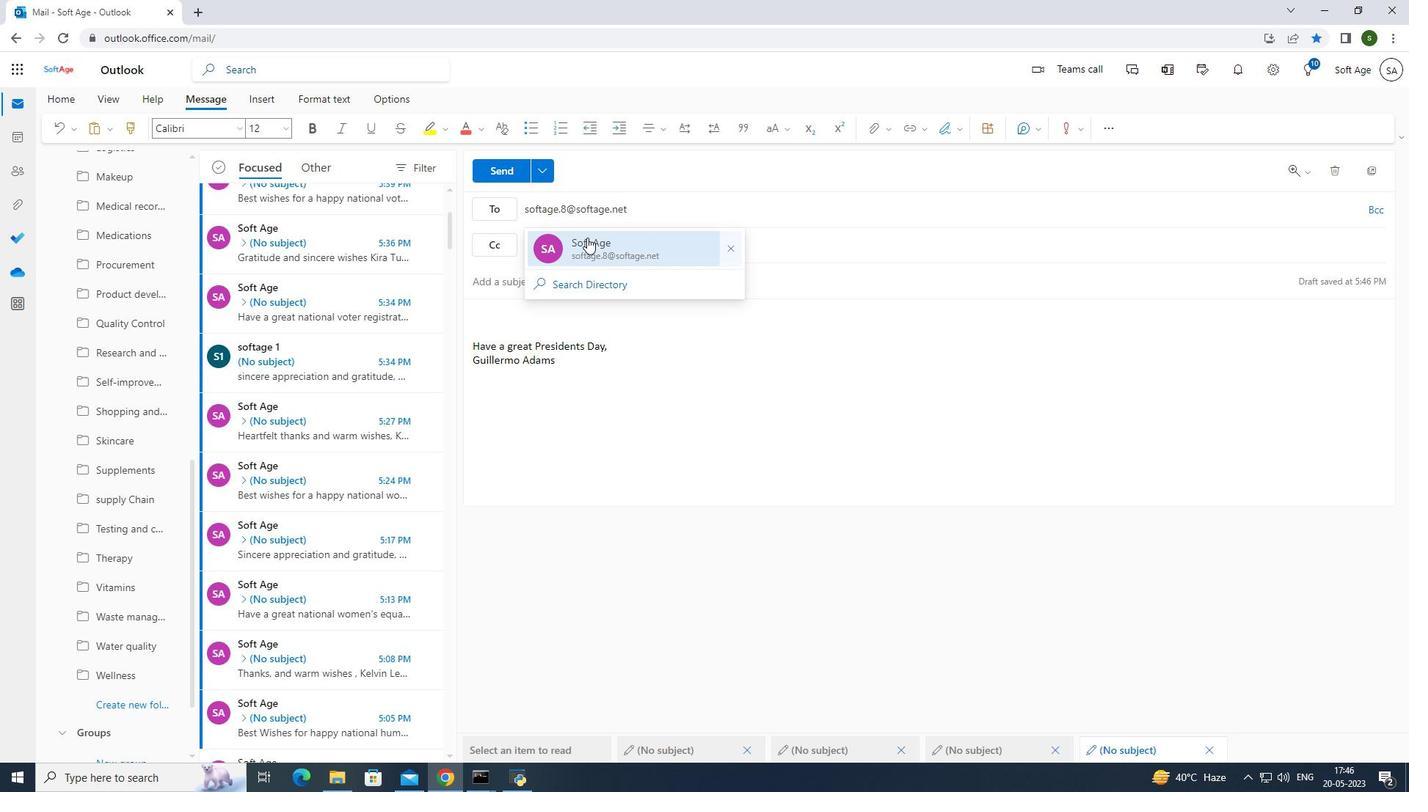 
Action: Mouse moved to (82, 566)
Screenshot: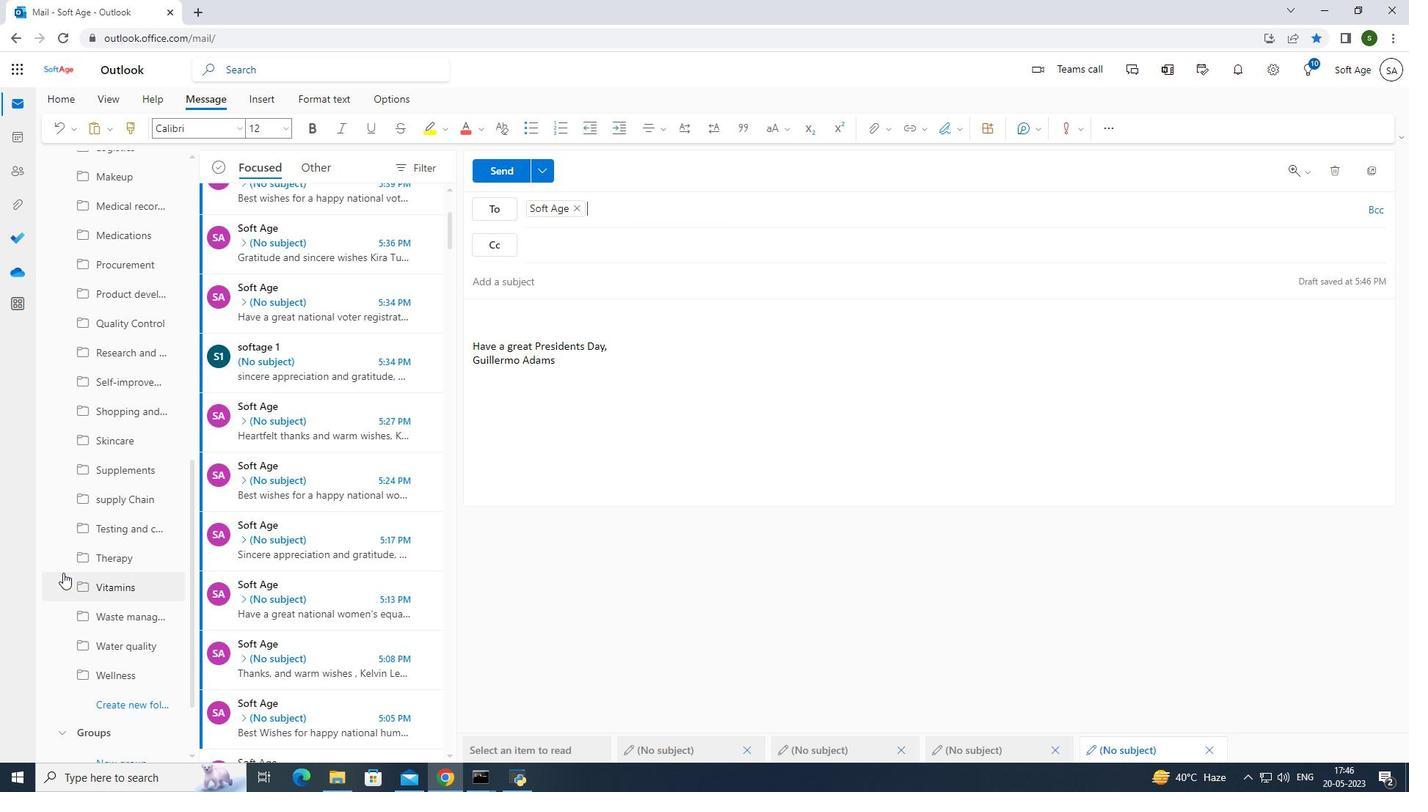 
Action: Mouse scrolled (82, 565) with delta (0, 0)
Screenshot: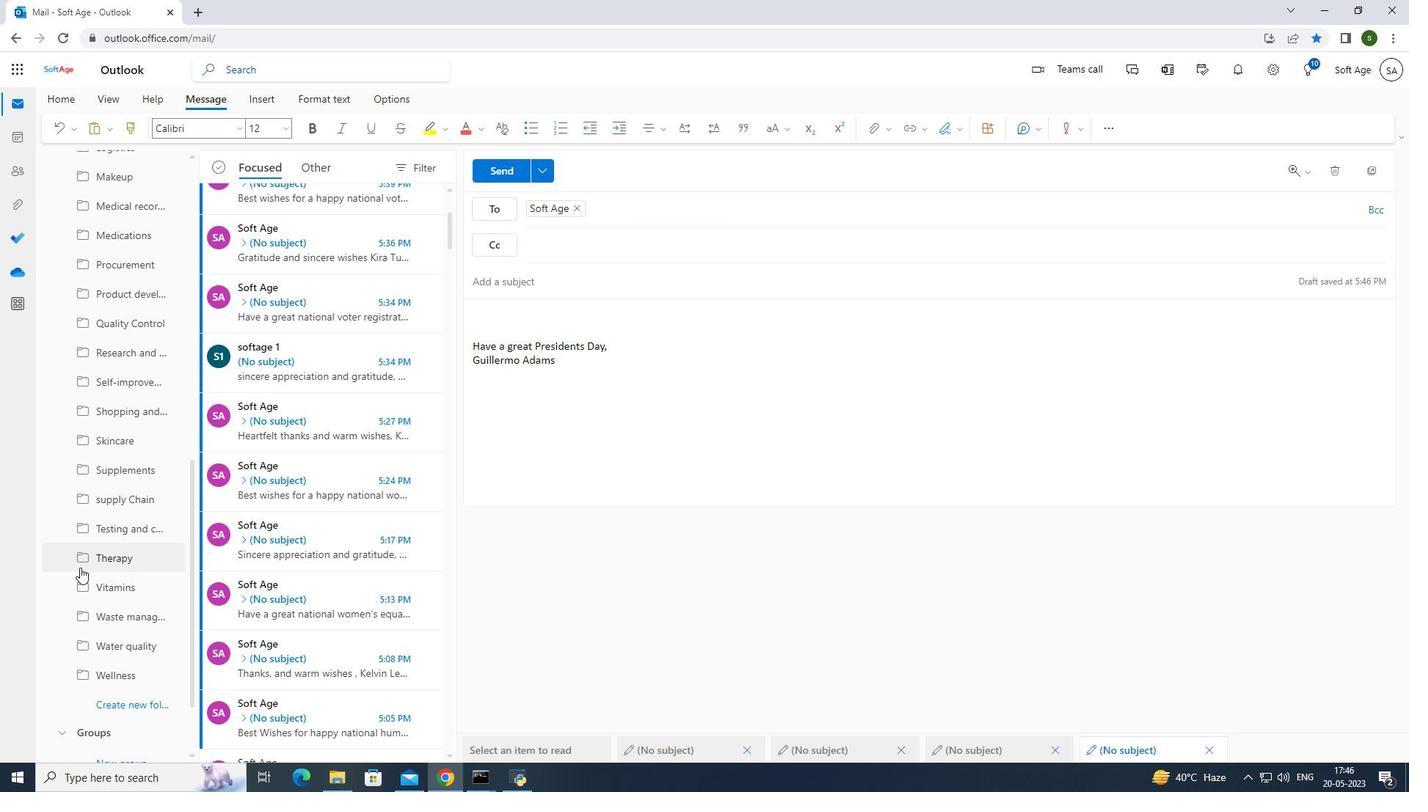 
Action: Mouse scrolled (82, 565) with delta (0, 0)
Screenshot: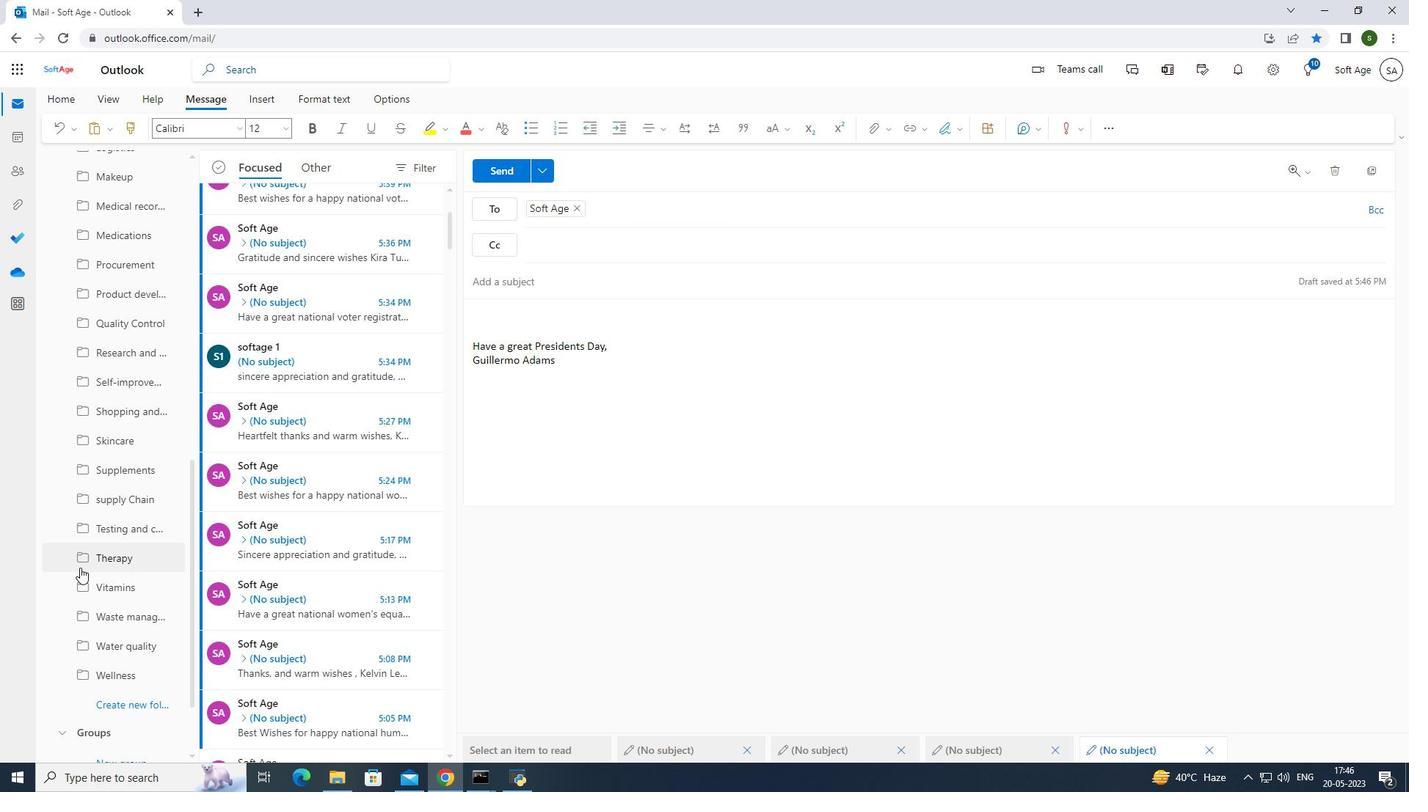 
Action: Mouse moved to (86, 568)
Screenshot: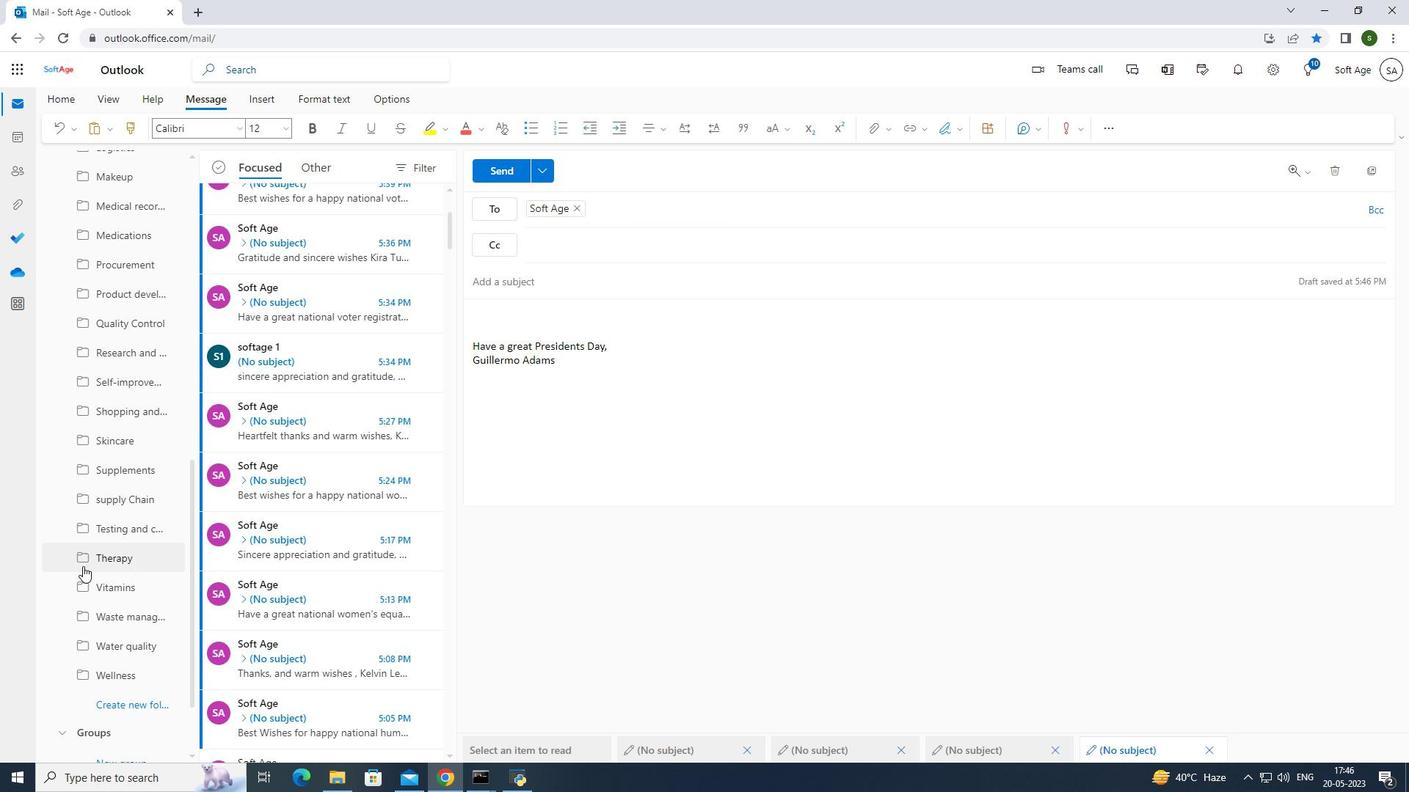 
Action: Mouse scrolled (86, 567) with delta (0, 0)
Screenshot: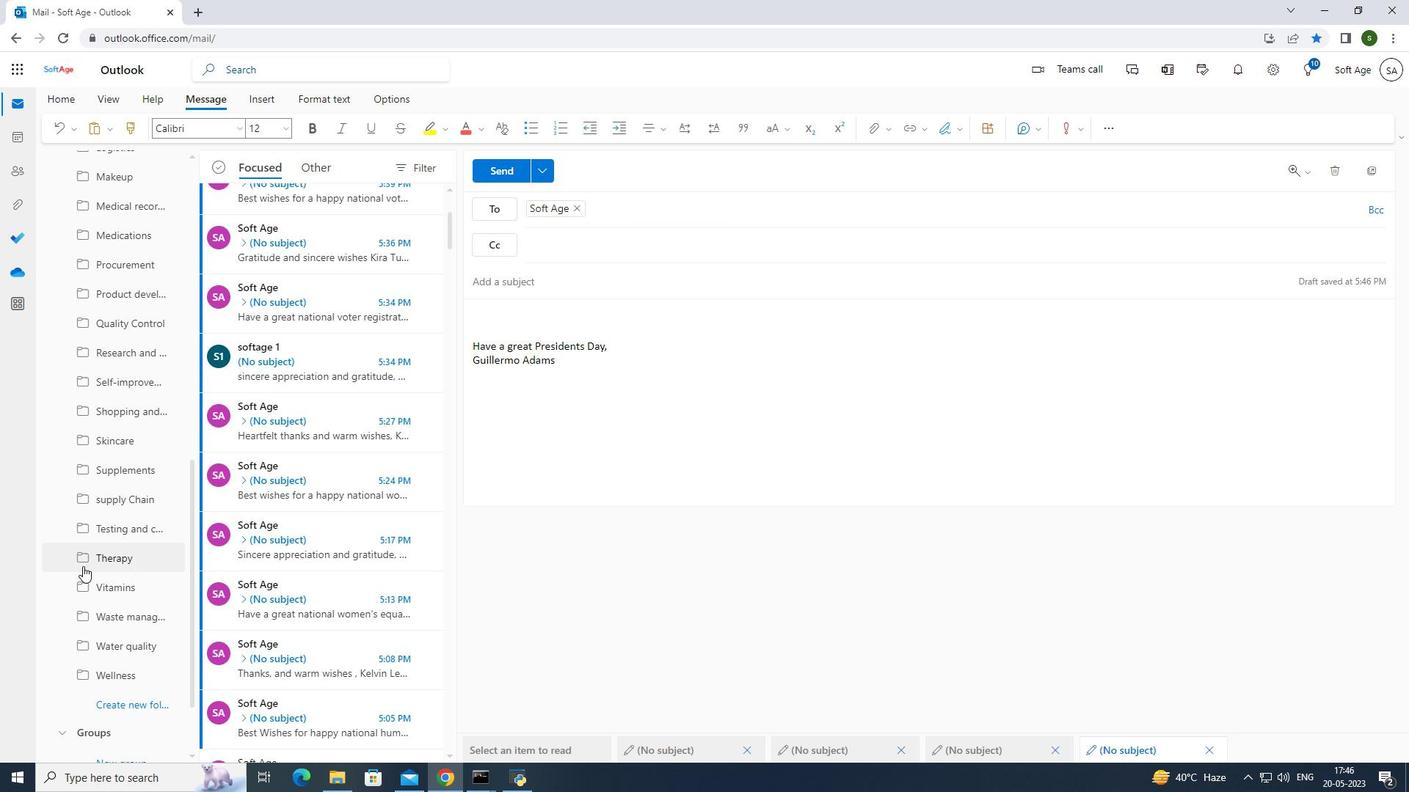 
Action: Mouse moved to (129, 614)
Screenshot: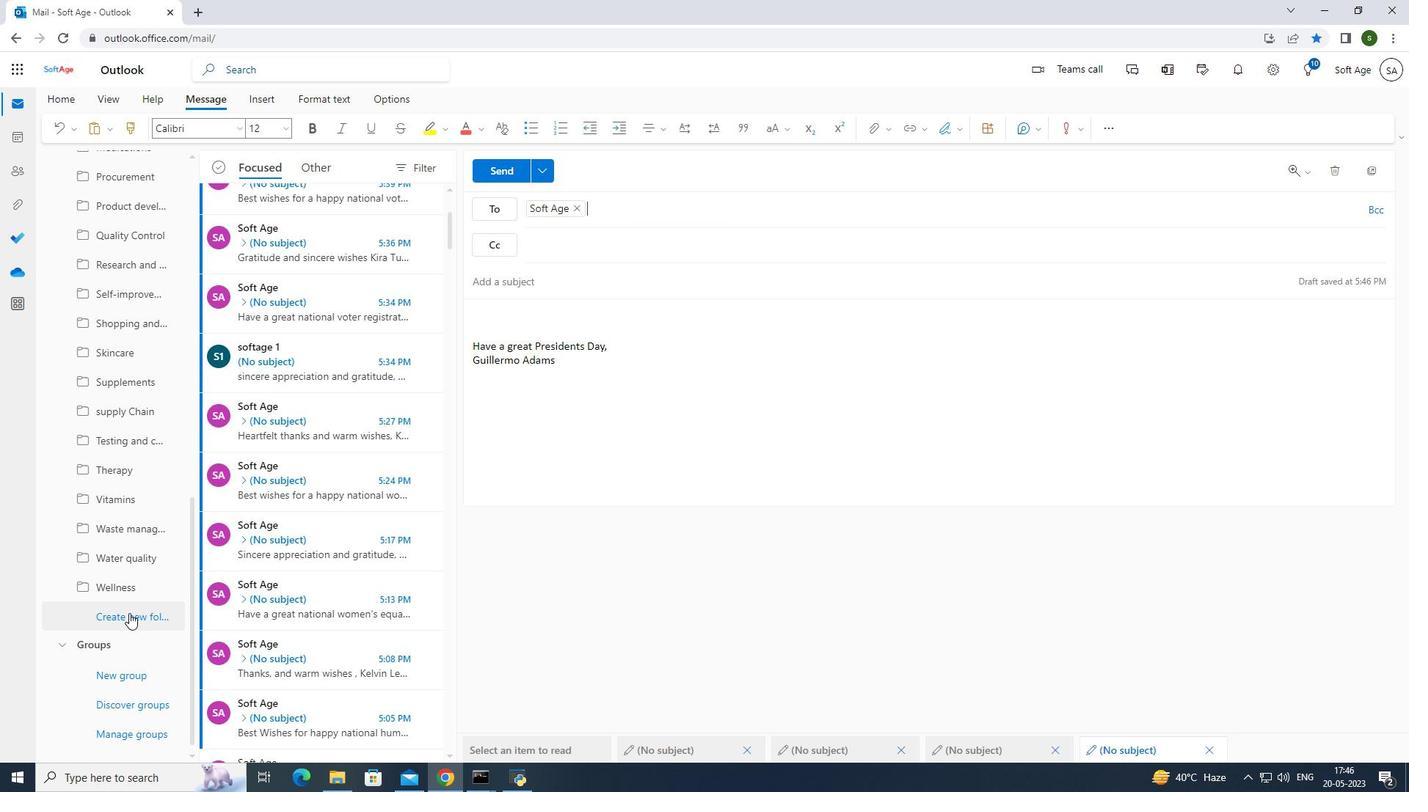 
Action: Mouse pressed left at (129, 614)
Screenshot: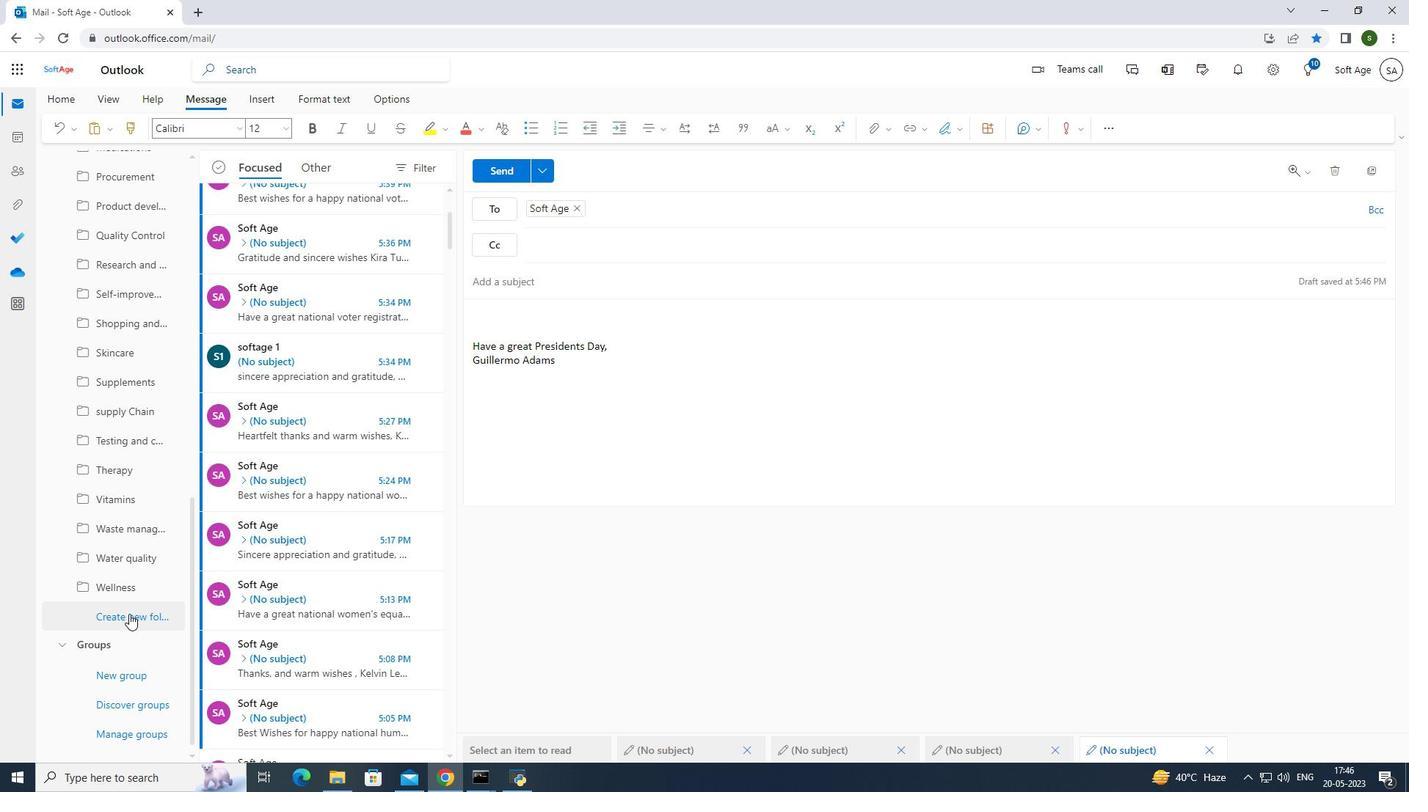 
Action: Mouse moved to (104, 620)
Screenshot: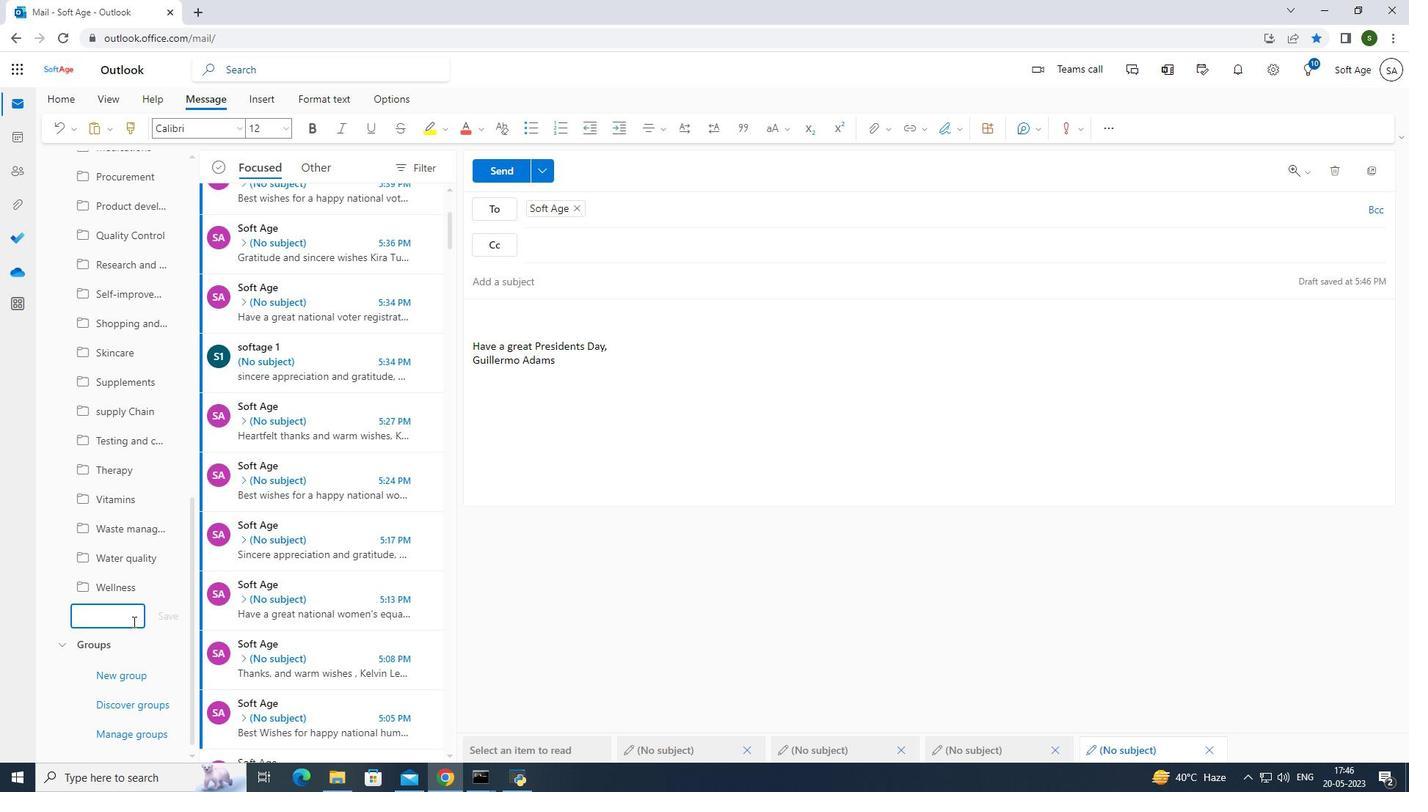 
Action: Mouse pressed left at (104, 620)
Screenshot: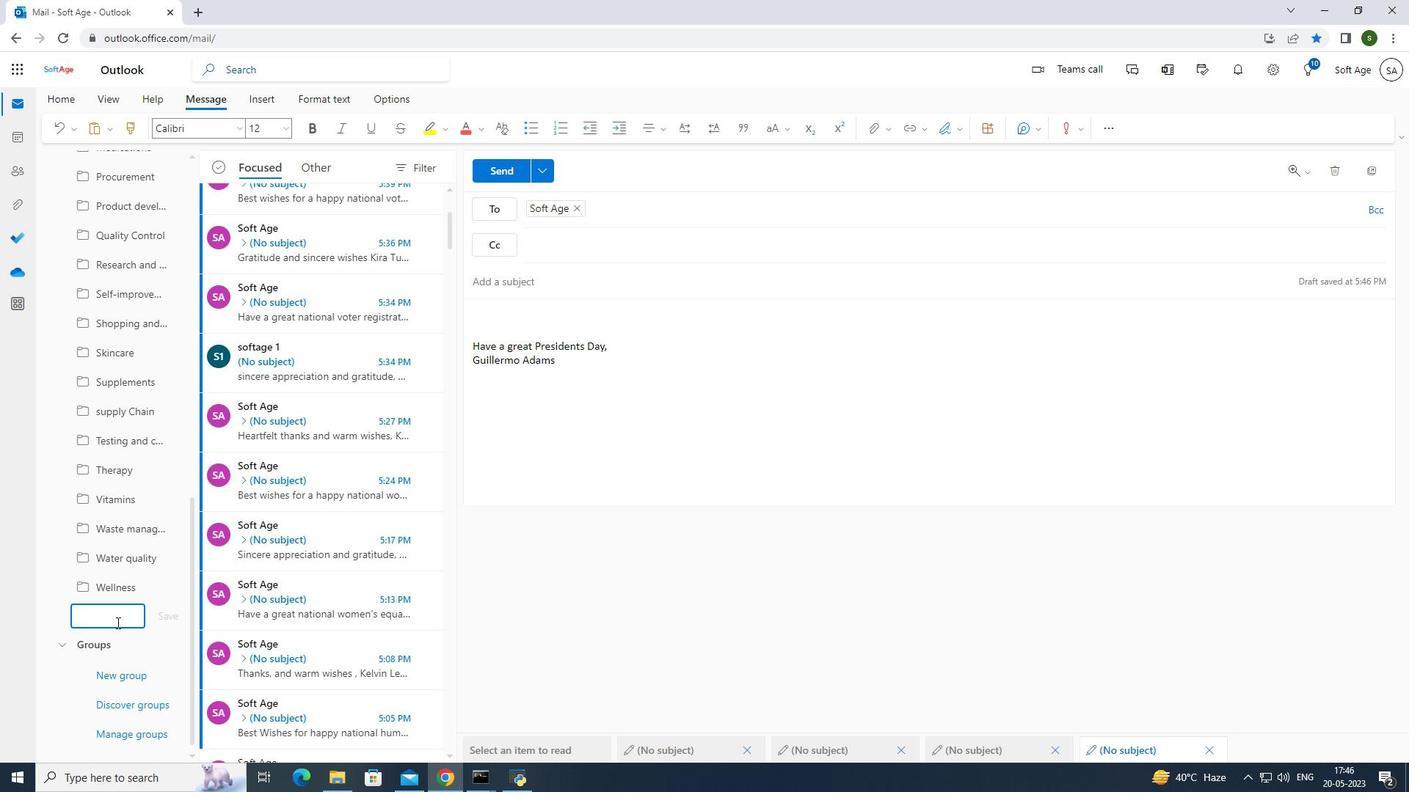 
Action: Mouse moved to (103, 620)
Screenshot: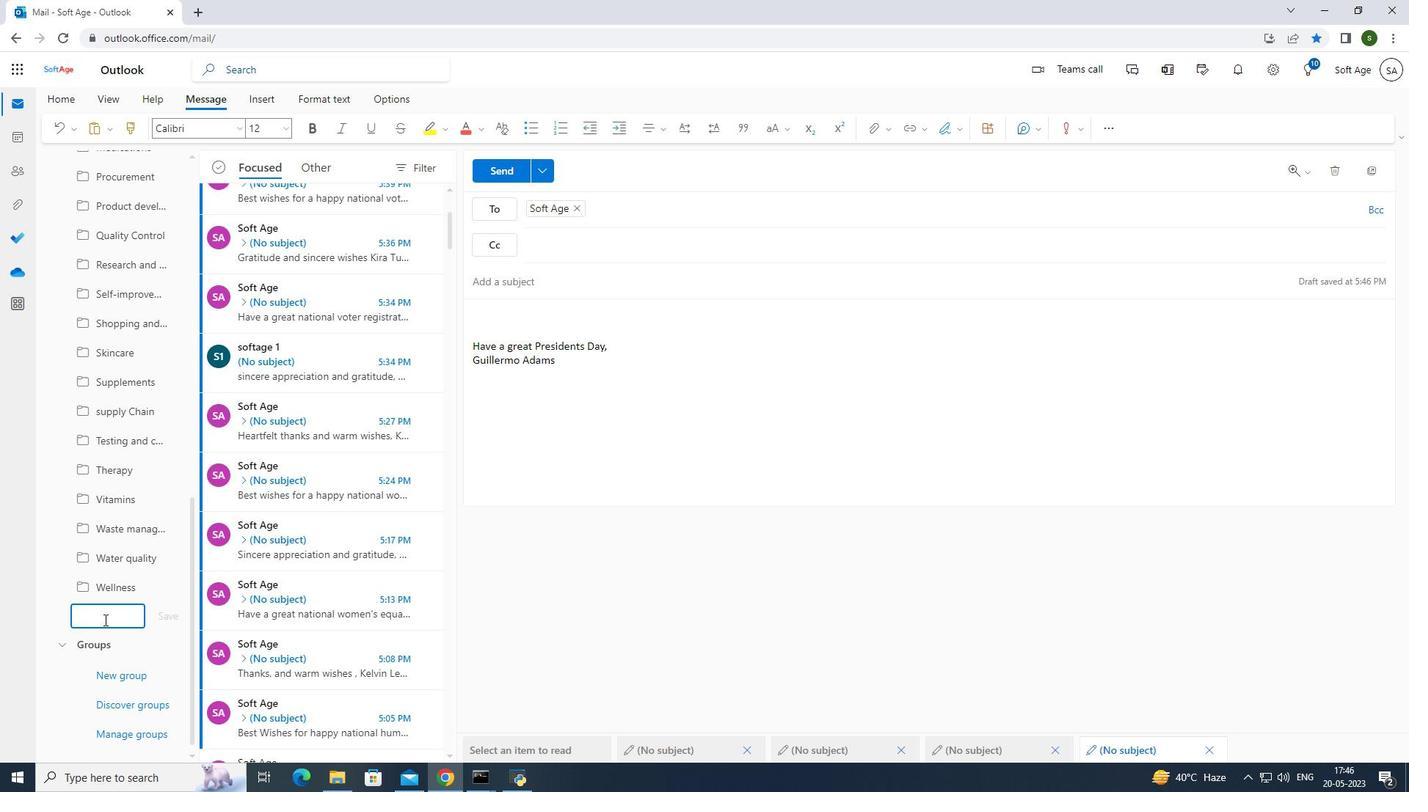 
Action: Key pressed <Key.caps_lock>S<Key.caps_lock>elf-help<Key.enter>
Screenshot: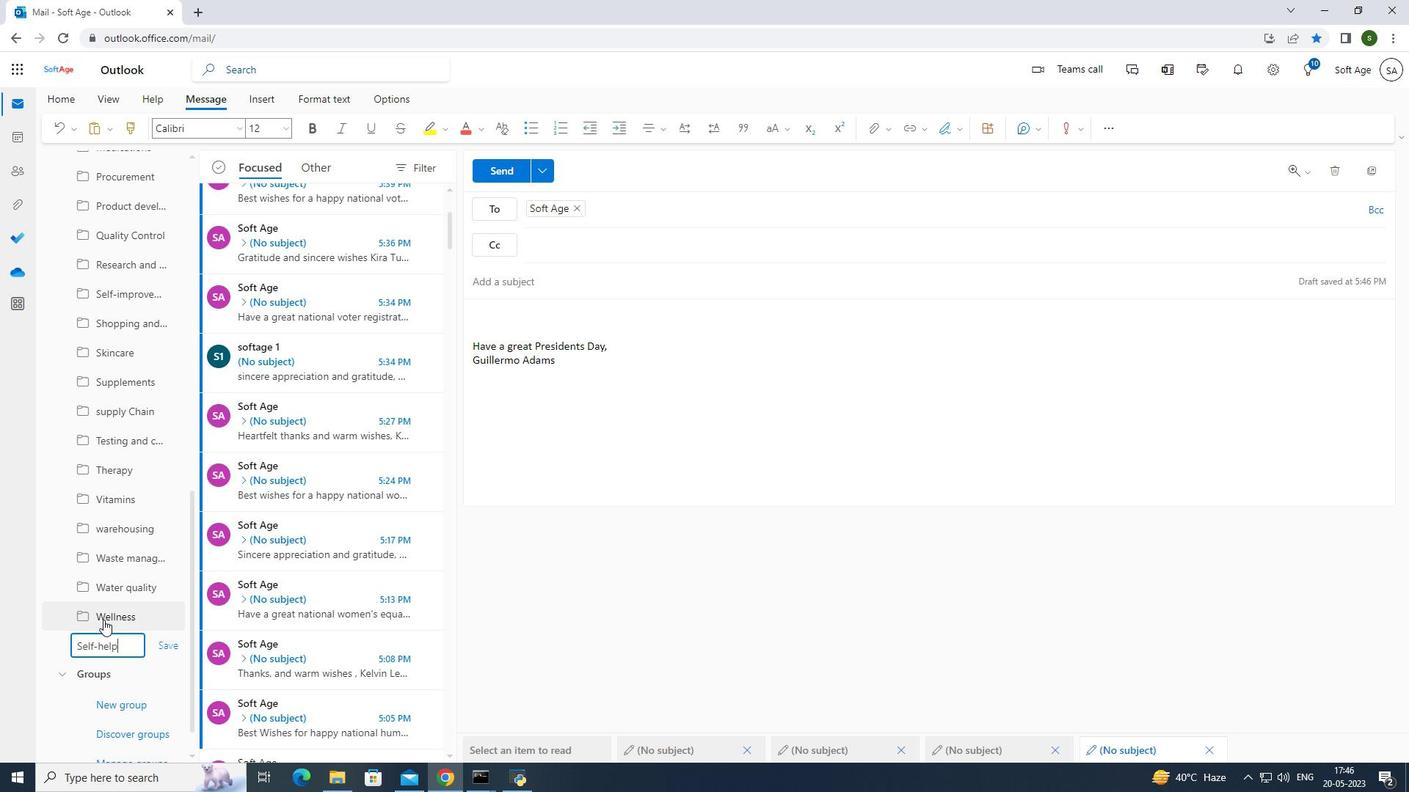 
Action: Mouse moved to (496, 165)
Screenshot: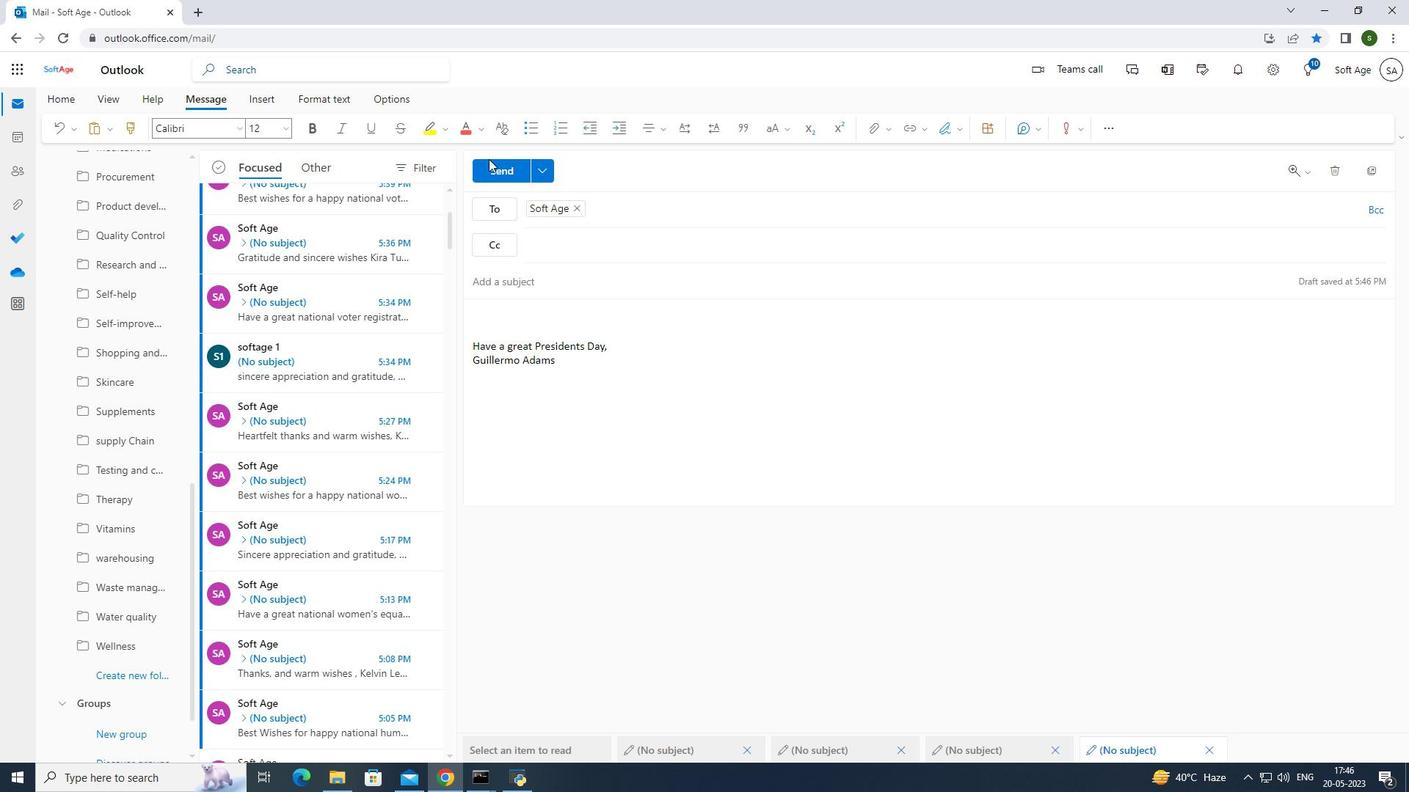 
Action: Mouse pressed left at (496, 165)
Screenshot: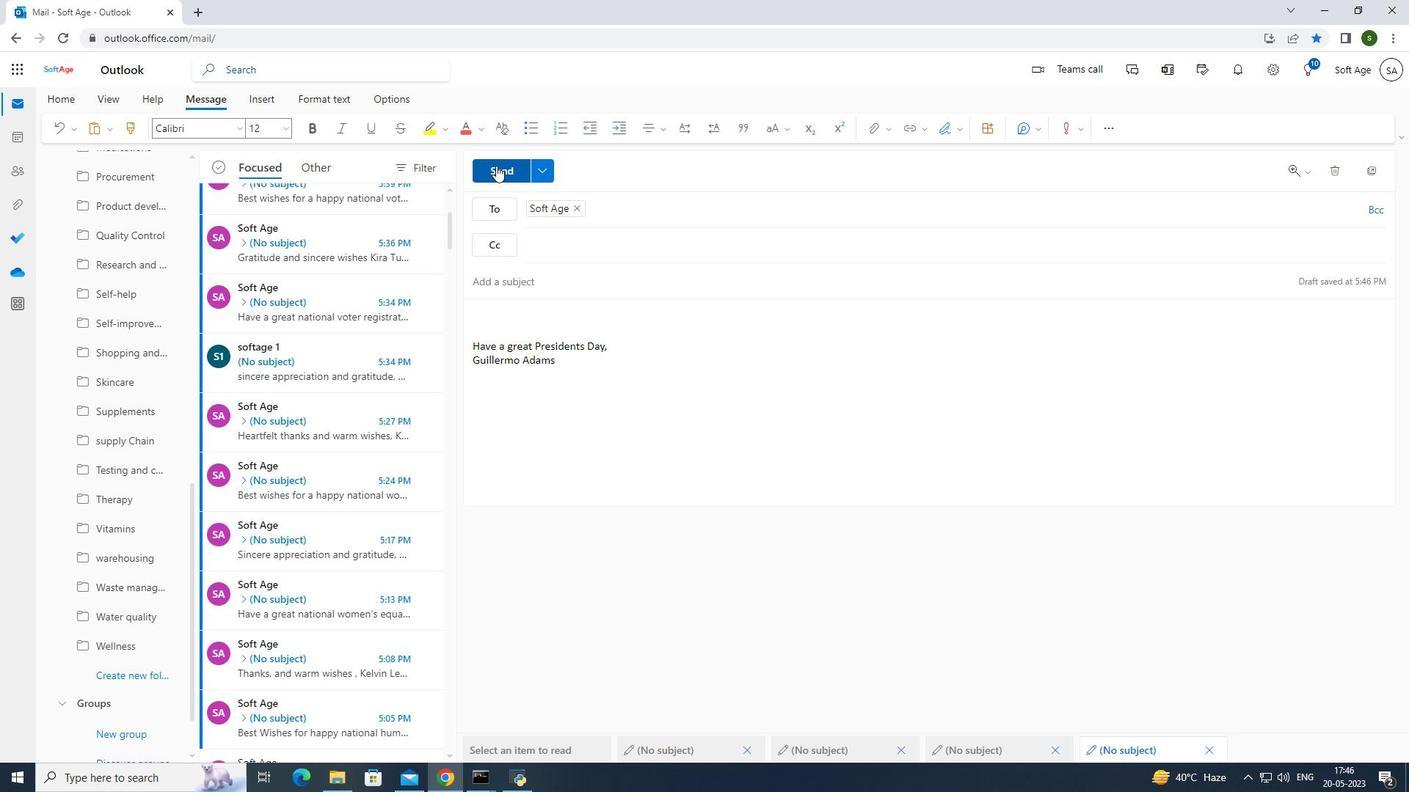 
Action: Mouse moved to (697, 441)
Screenshot: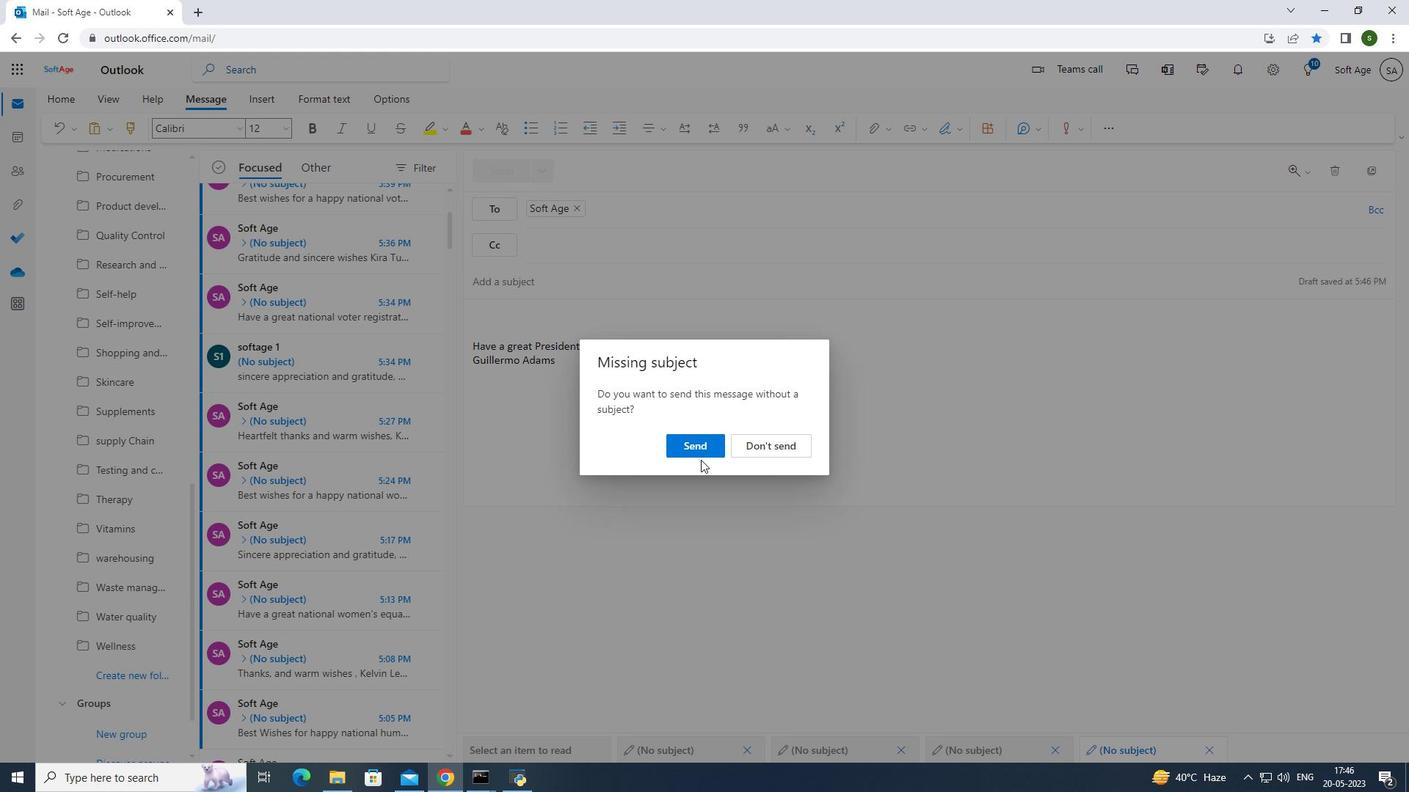 
Action: Mouse pressed left at (697, 441)
Screenshot: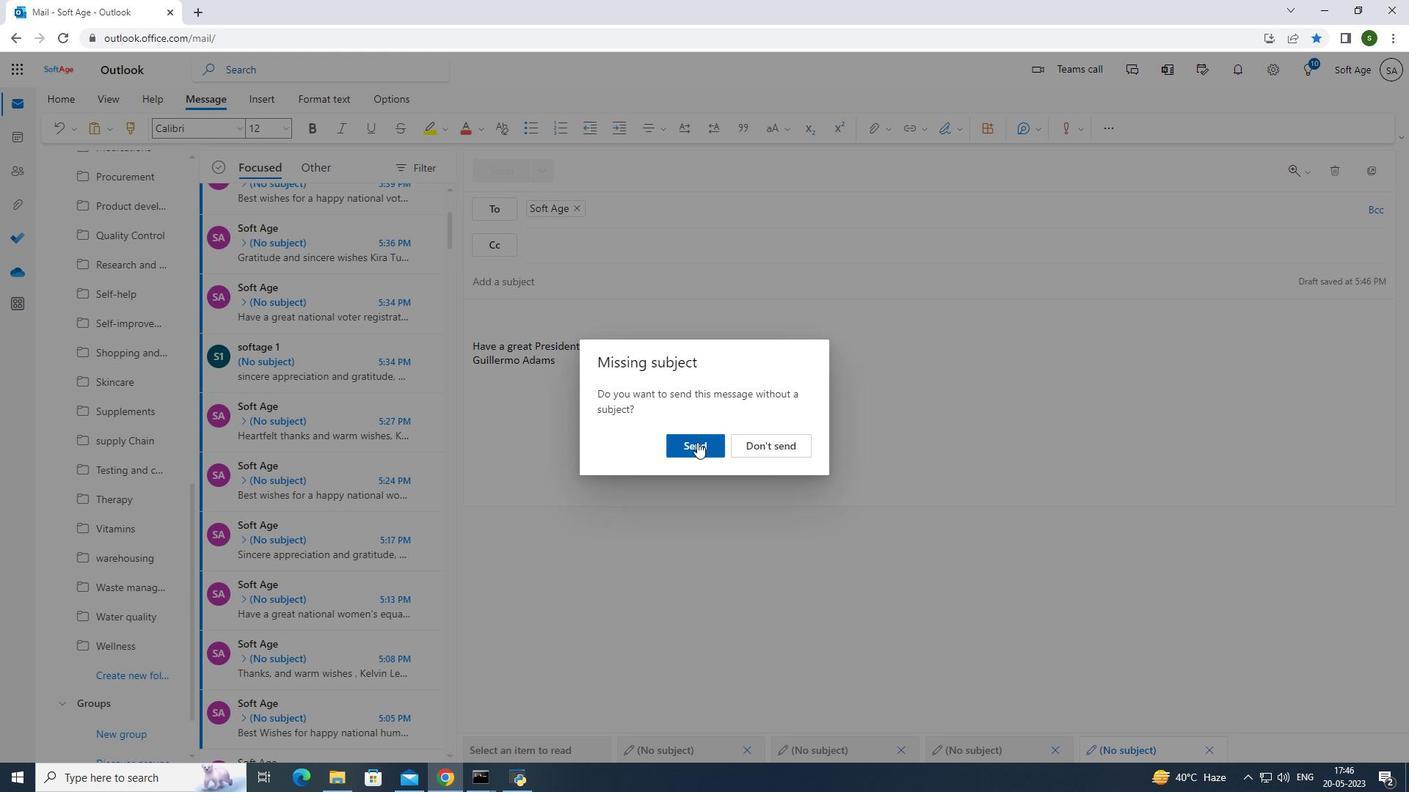 
Action: Mouse moved to (588, 471)
Screenshot: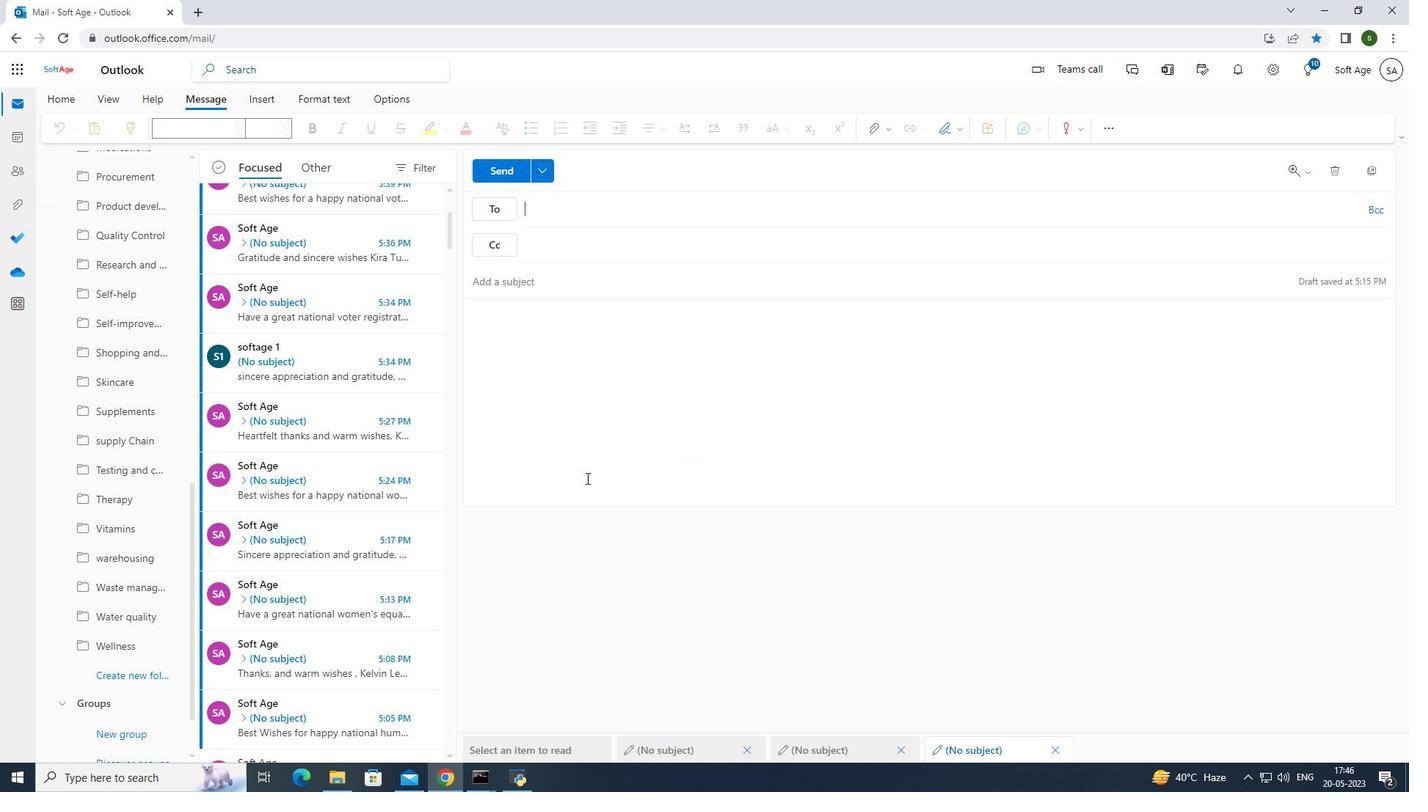 
